 Task: Add an event with the title Second Workshop: Public Speaking Techniques, date '2024/05/16', time 8:00 AM to 10:00 AMand add a description: Participants will develop skills for effectively resolving conflicts and managing disagreements within the team. They will learn strategies for active listening, empathy, and finding mutually beneficial solutions to conflicts., put the event into Orange category, logged in from the account softage.2@softage.netand send the event invitation to softage.8@softage.net and softage.9@softage.net. Set a reminder for the event 15 minutes before
Action: Mouse moved to (92, 91)
Screenshot: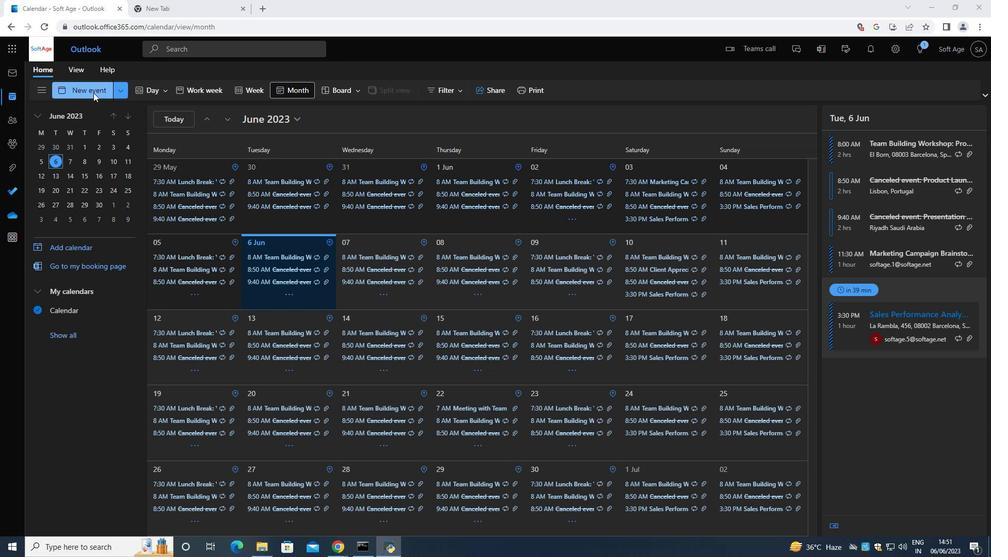 
Action: Mouse pressed left at (92, 91)
Screenshot: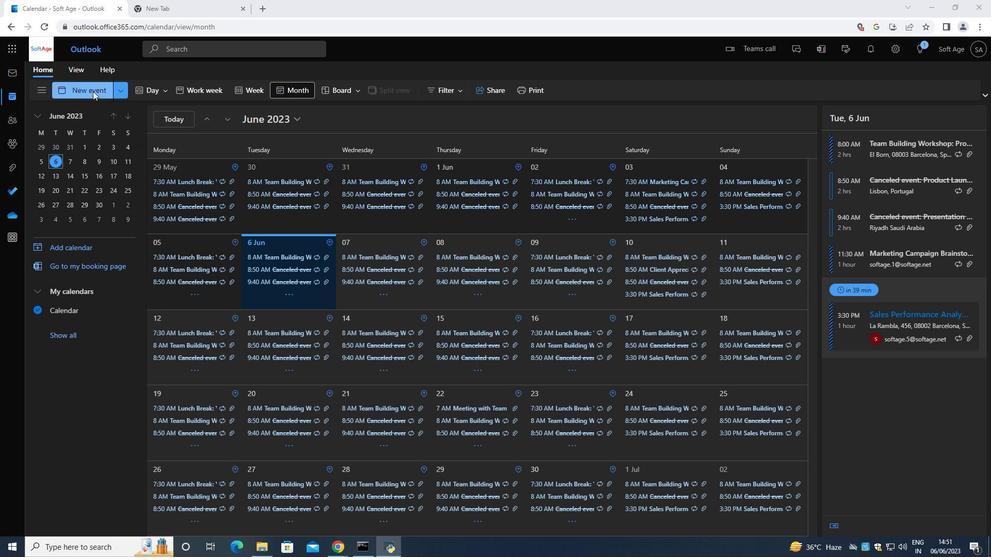 
Action: Mouse moved to (98, 101)
Screenshot: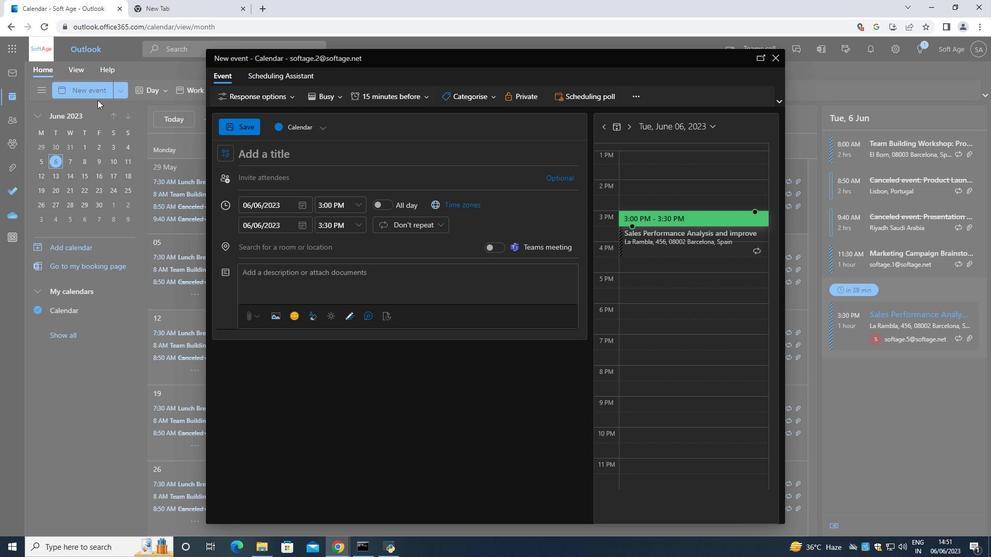 
Action: Key pressed <Key.shift><Key.shift><Key.shift><Key.shift><Key.shift><Key.shift><Key.shift><Key.shift>Second<Key.space><Key.shift>Workshop<Key.shift_r>:<Key.space>public<Key.space><Key.backspace><Key.backspace><Key.backspace><Key.backspace><Key.backspace><Key.backspace><Key.backspace><Key.shift><Key.shift><Key.shift><Key.shift><Key.shift><Key.shift><Key.shift><Key.shift>Public<Key.space><Key.shift>Speaking<Key.space><Key.shift>Techniques<Key.space>
Screenshot: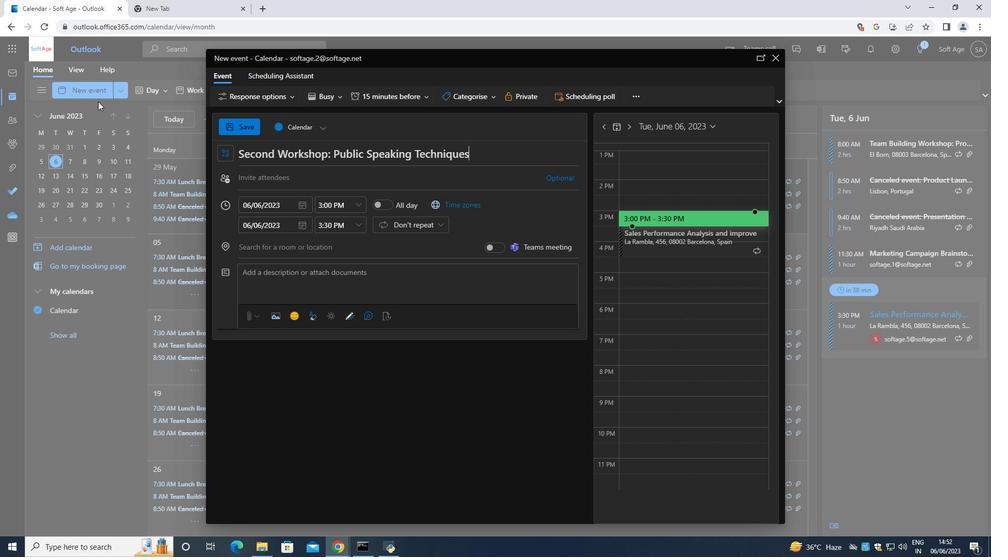 
Action: Mouse moved to (300, 208)
Screenshot: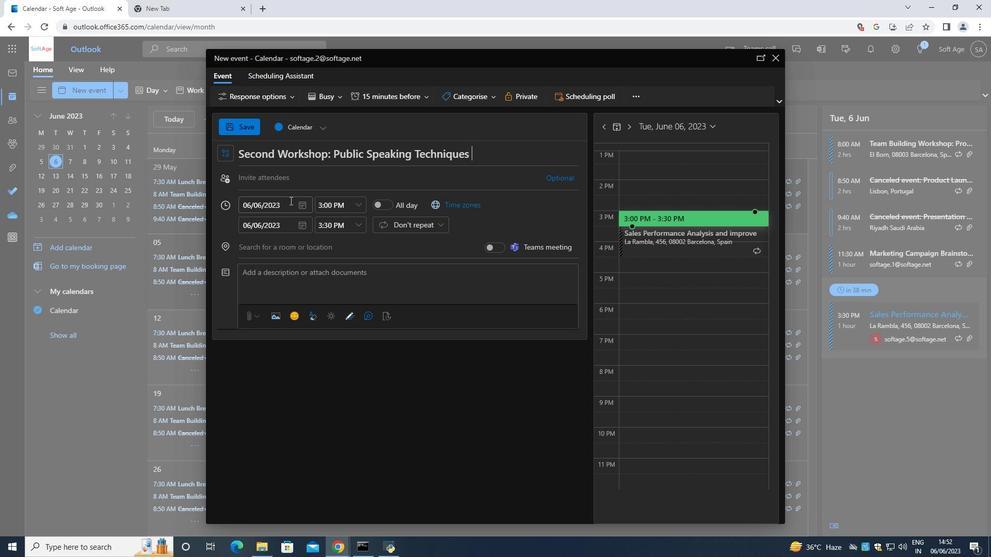 
Action: Mouse pressed left at (300, 208)
Screenshot: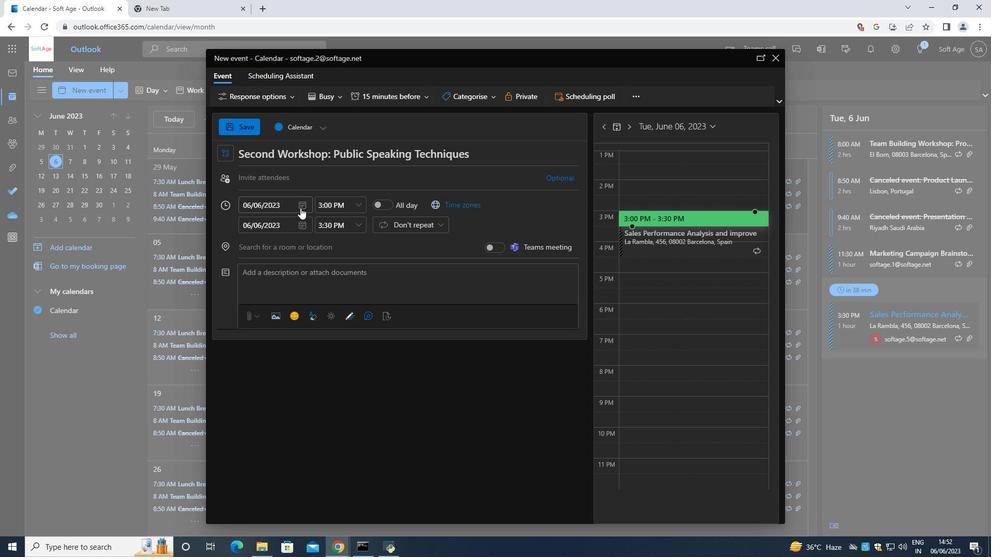 
Action: Mouse moved to (334, 227)
Screenshot: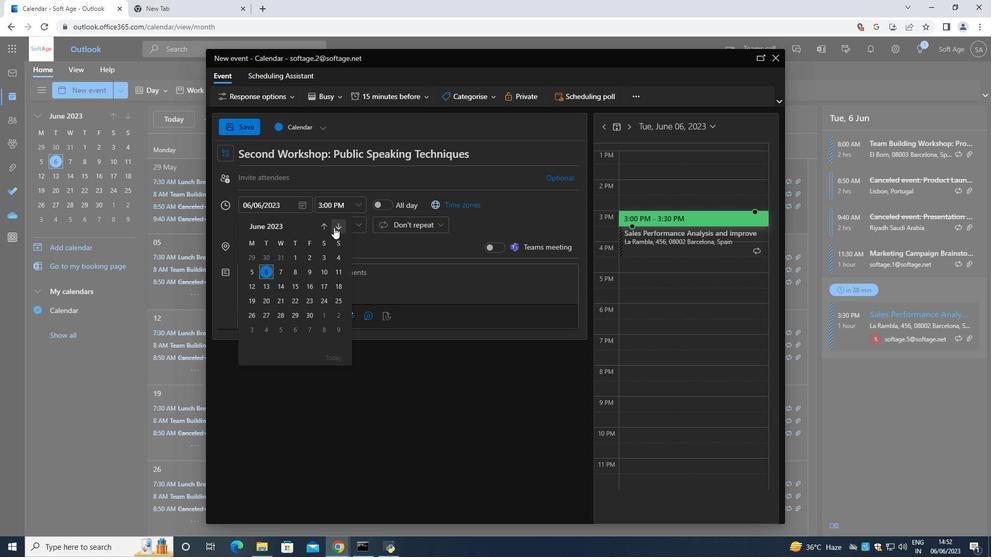 
Action: Mouse pressed left at (334, 227)
Screenshot: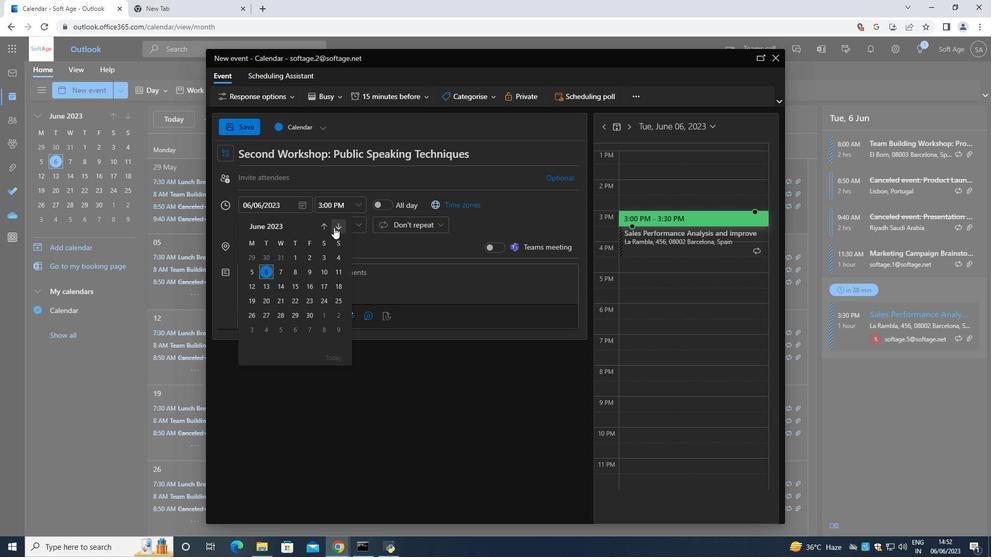 
Action: Mouse pressed left at (334, 227)
Screenshot: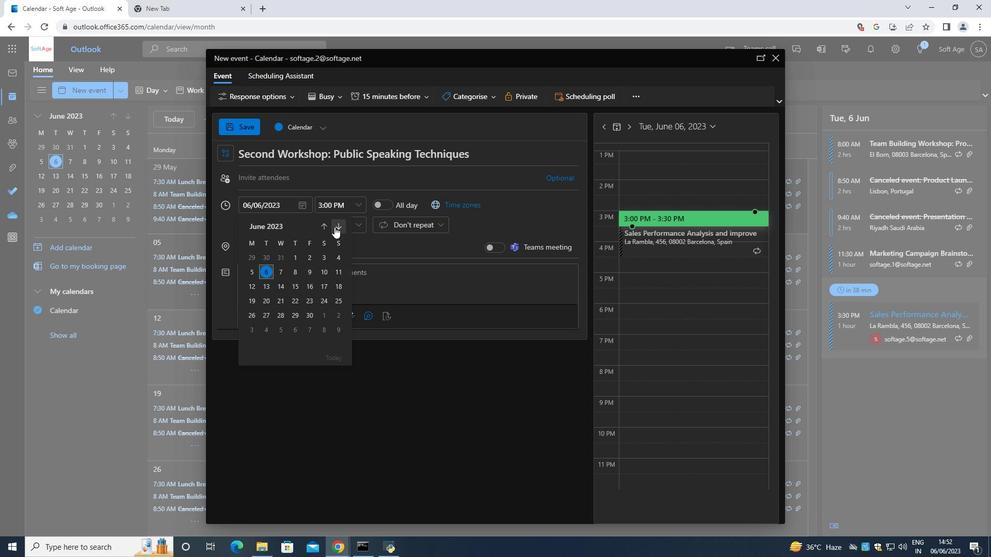
Action: Mouse moved to (335, 227)
Screenshot: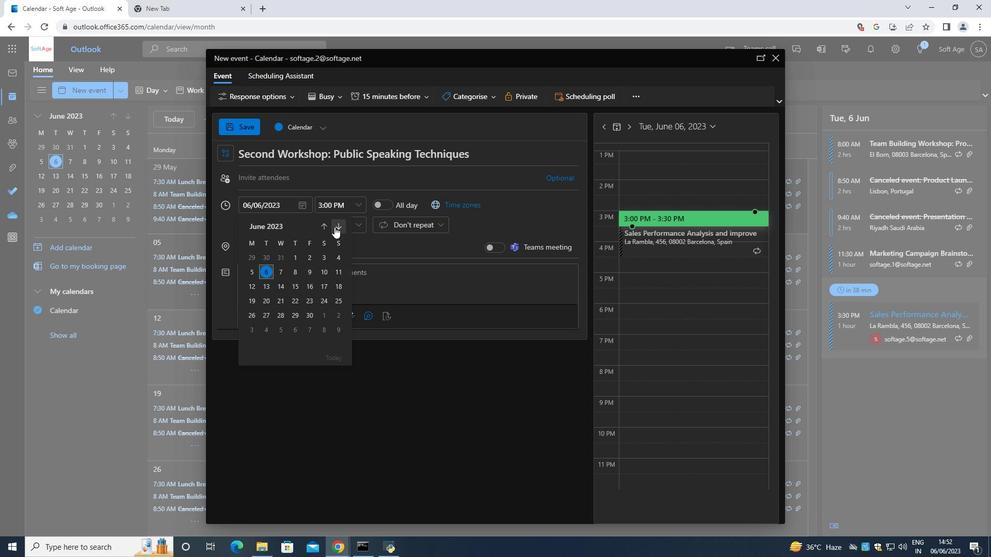 
Action: Mouse pressed left at (335, 227)
Screenshot: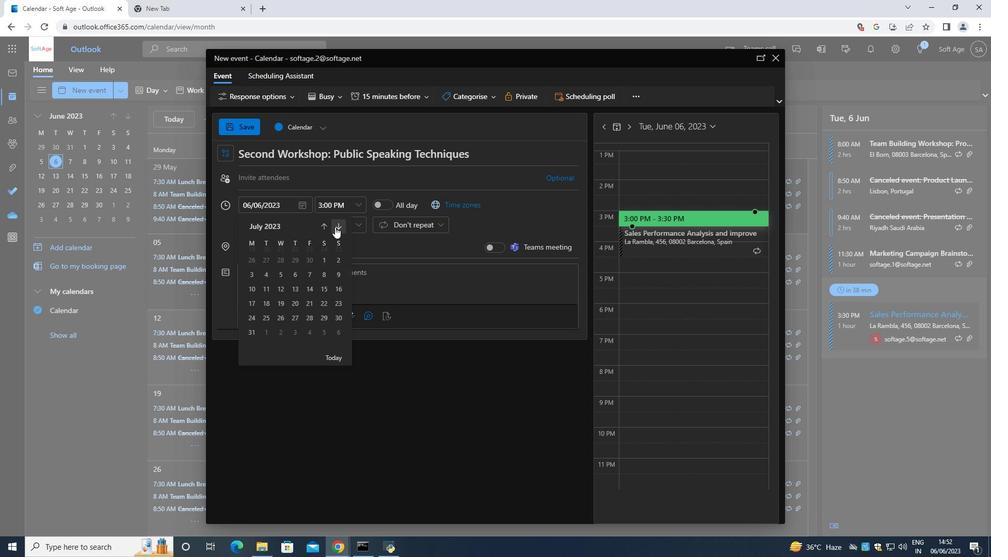 
Action: Mouse pressed left at (335, 227)
Screenshot: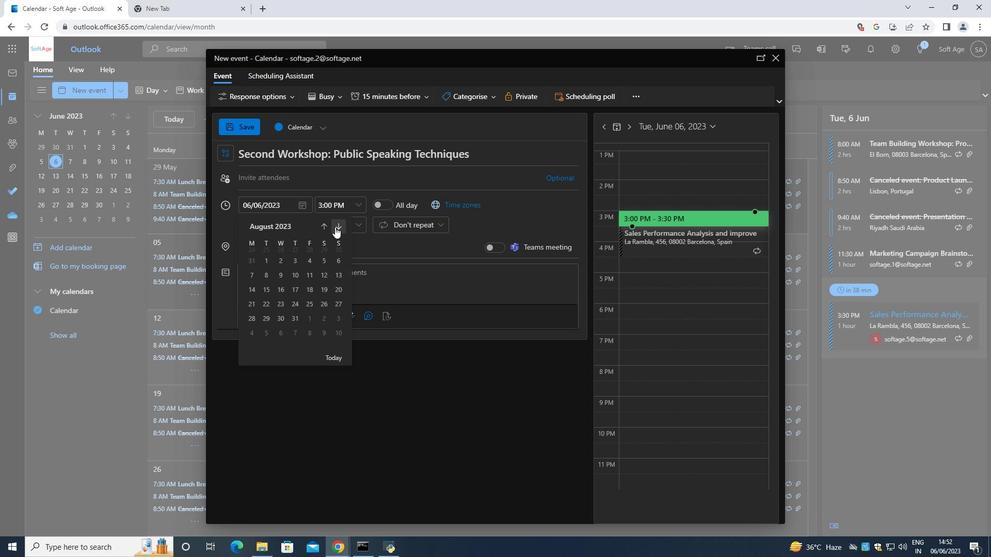 
Action: Mouse pressed left at (335, 227)
Screenshot: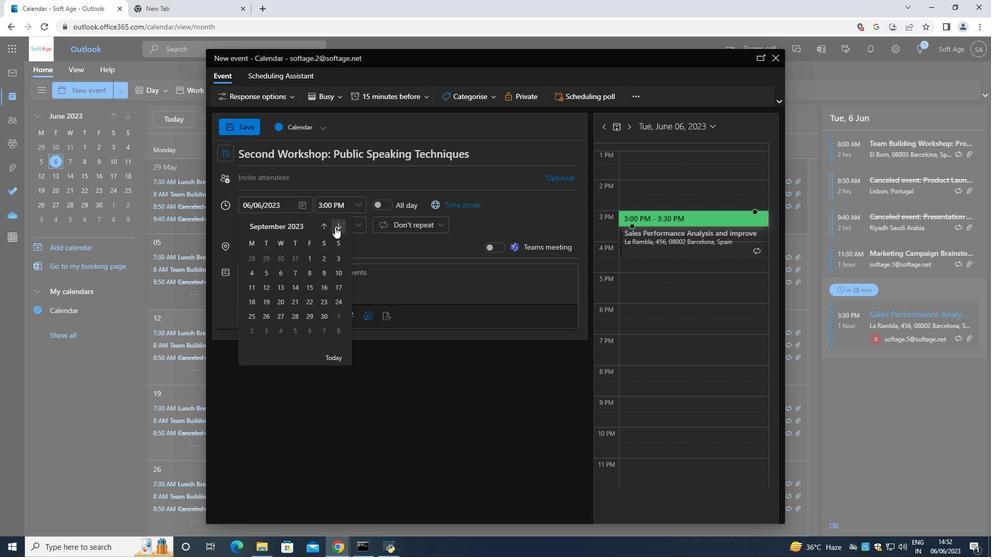 
Action: Mouse pressed left at (335, 227)
Screenshot: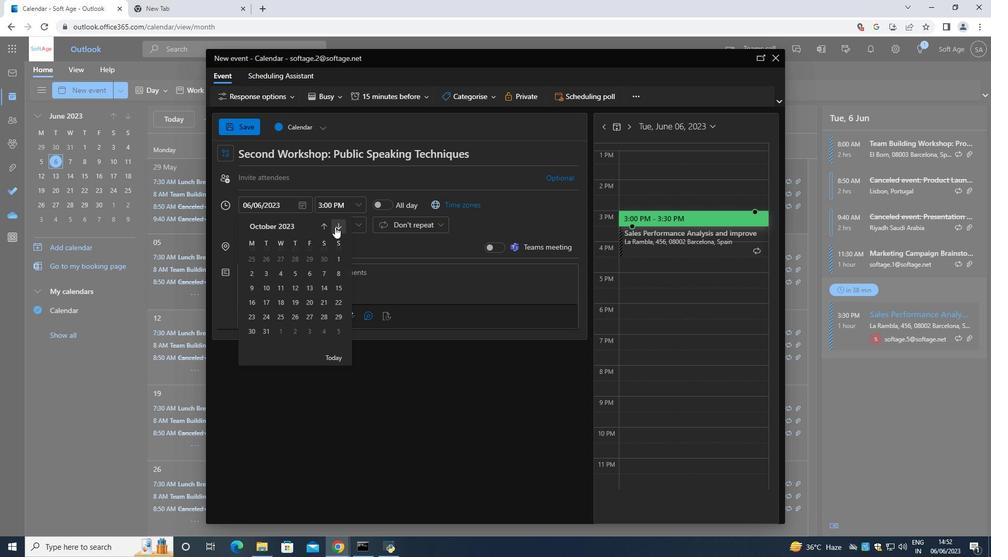 
Action: Mouse pressed left at (335, 227)
Screenshot: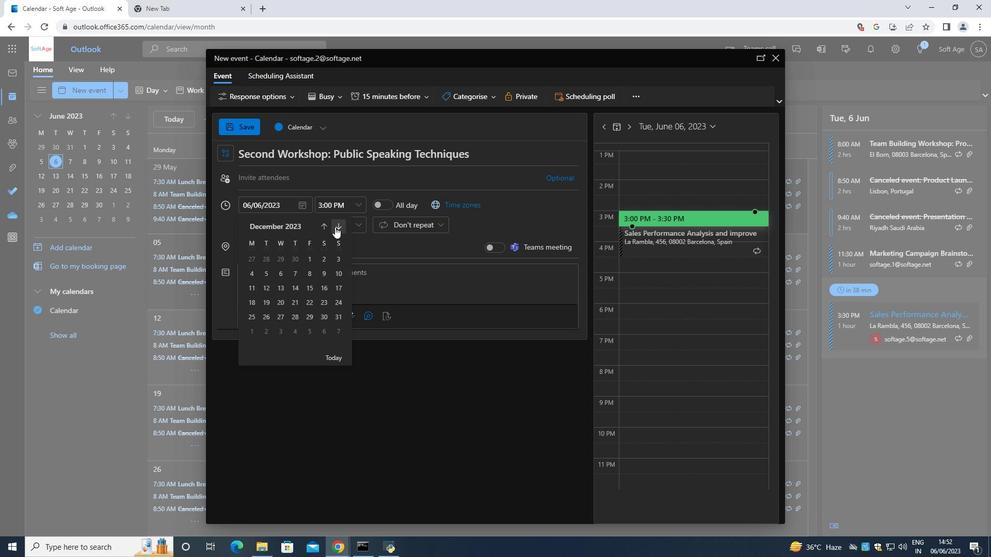 
Action: Mouse pressed left at (335, 227)
Screenshot: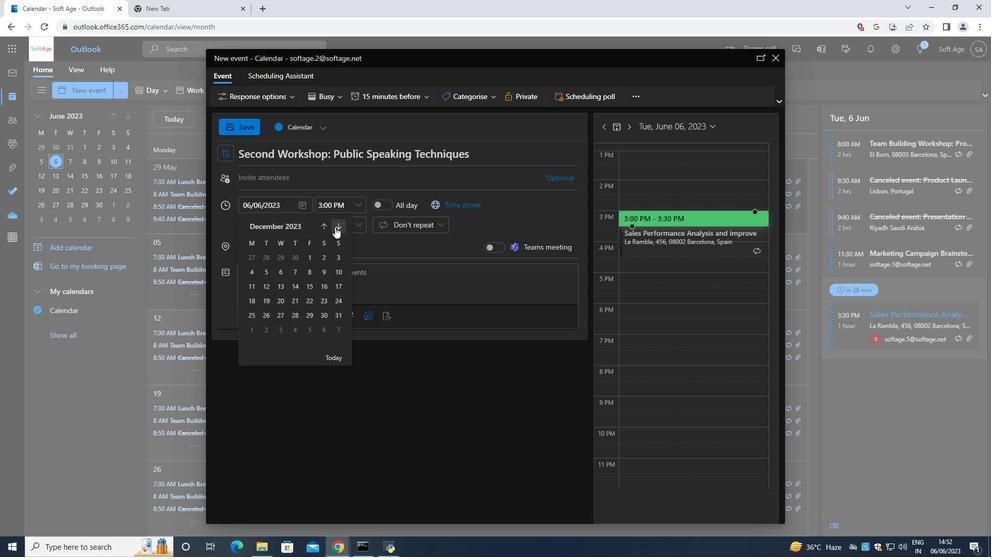 
Action: Mouse pressed left at (335, 227)
Screenshot: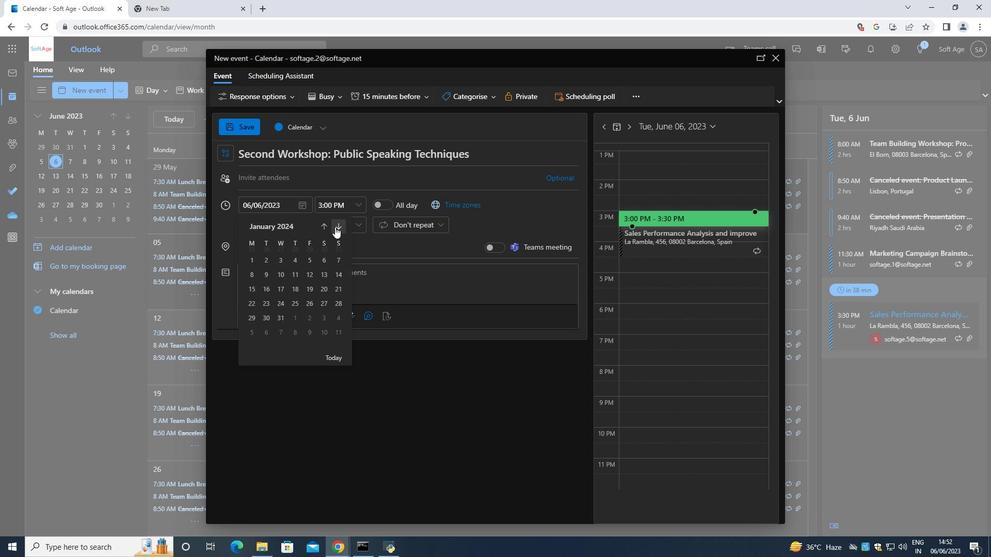 
Action: Mouse pressed left at (335, 227)
Screenshot: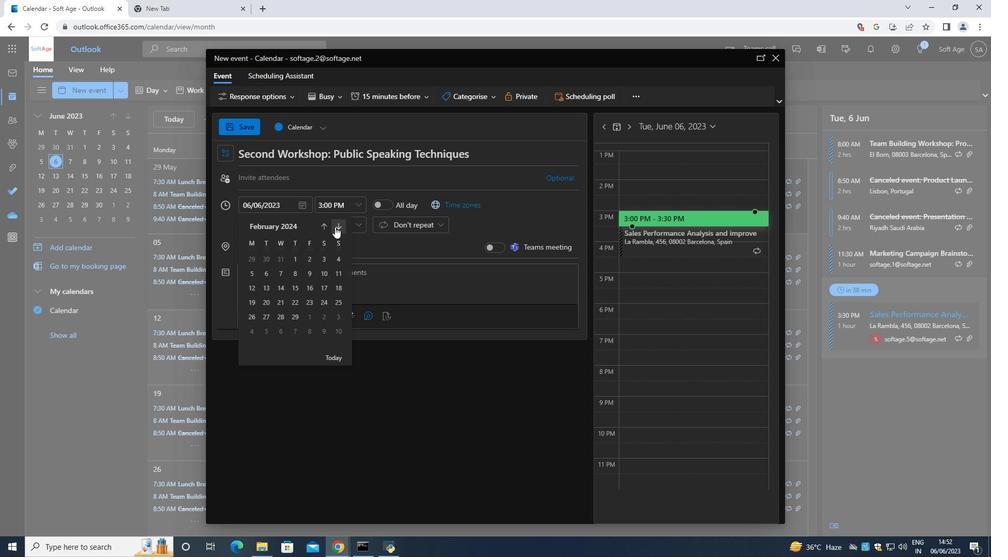 
Action: Mouse pressed left at (335, 227)
Screenshot: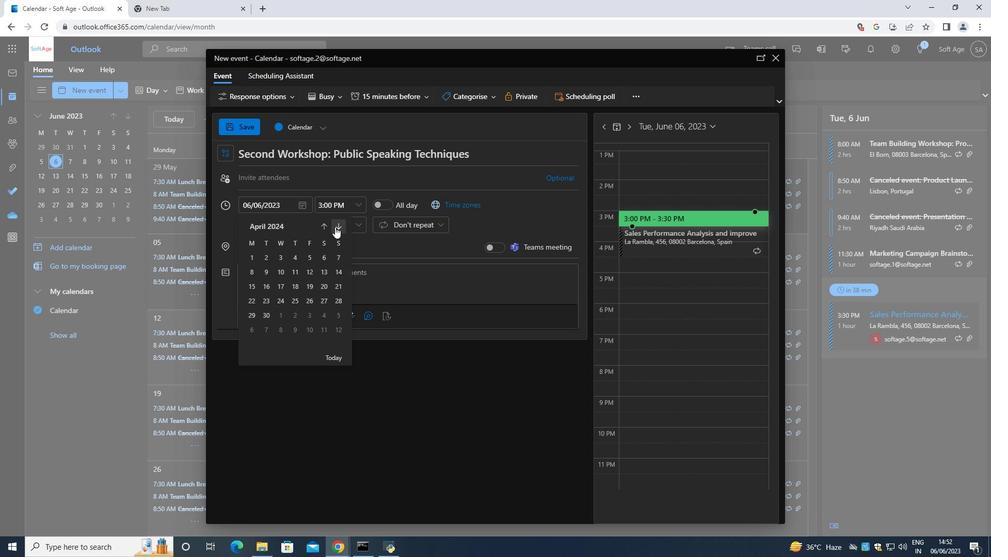
Action: Mouse pressed left at (335, 227)
Screenshot: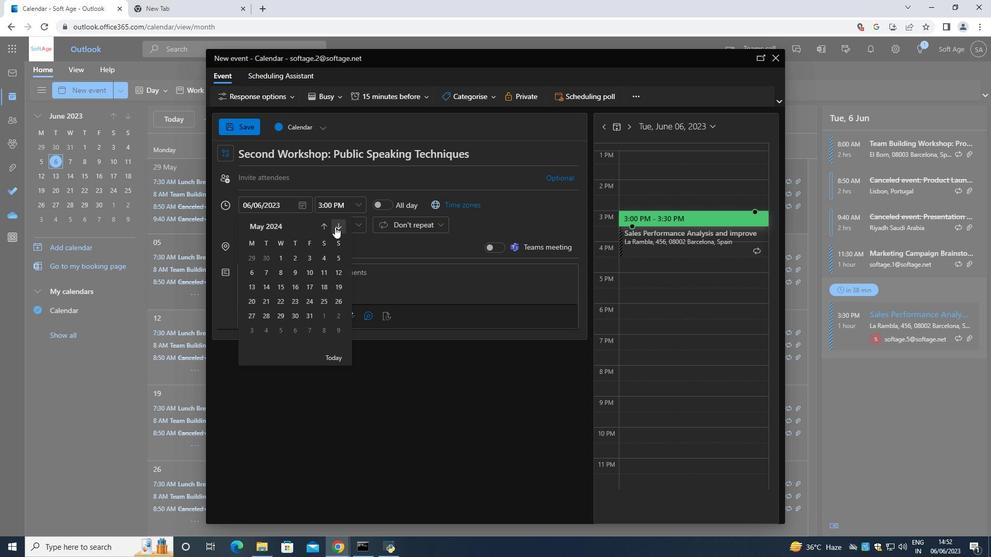 
Action: Mouse moved to (325, 224)
Screenshot: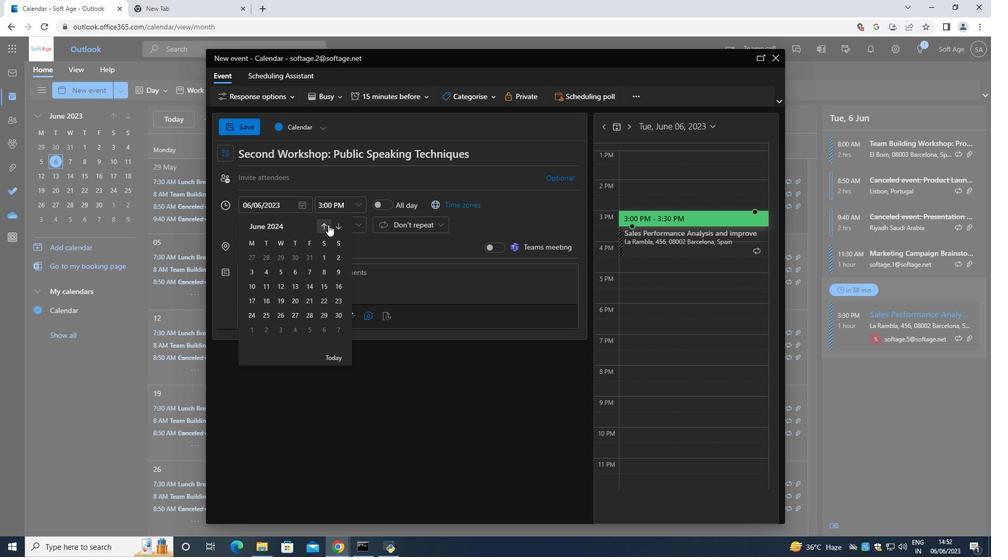 
Action: Mouse pressed left at (325, 224)
Screenshot: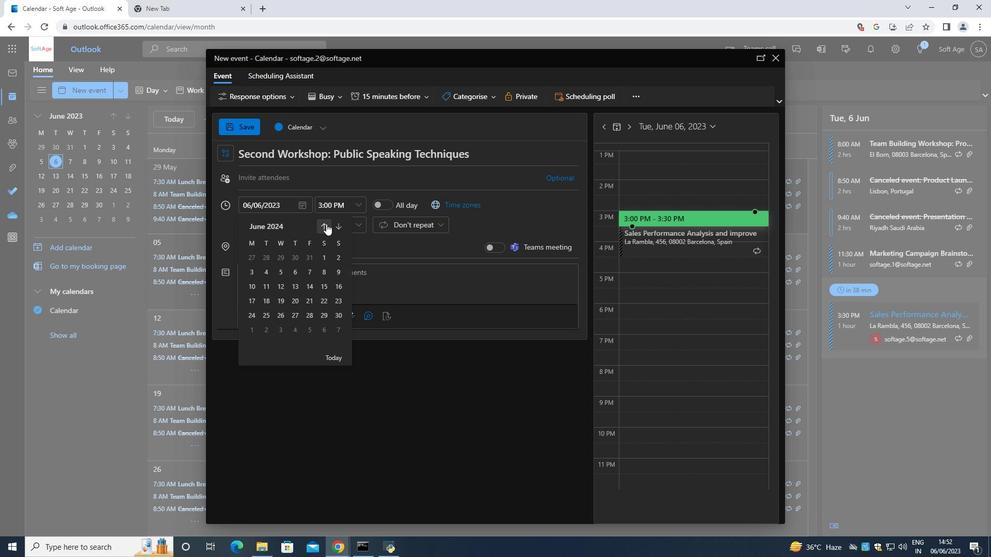 
Action: Mouse moved to (296, 289)
Screenshot: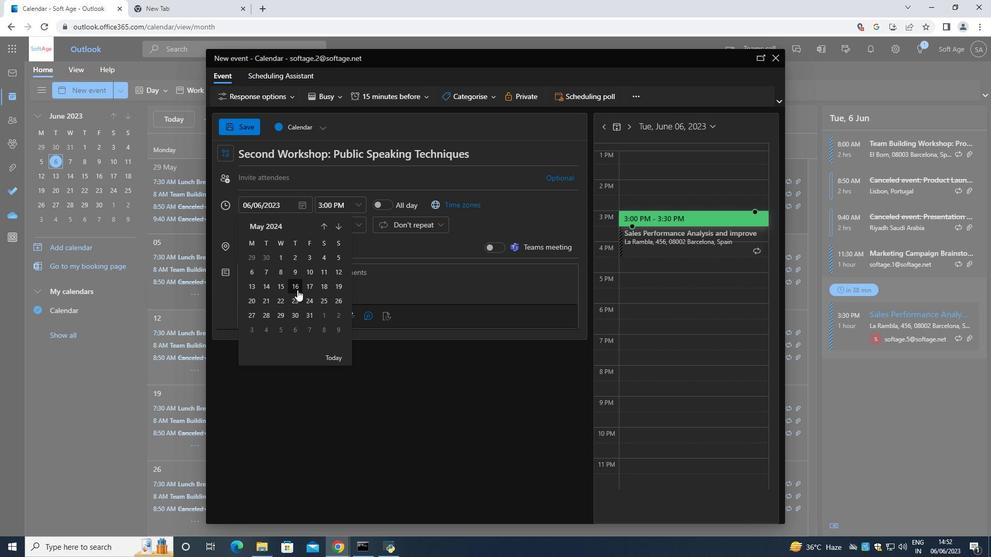 
Action: Mouse pressed left at (296, 289)
Screenshot: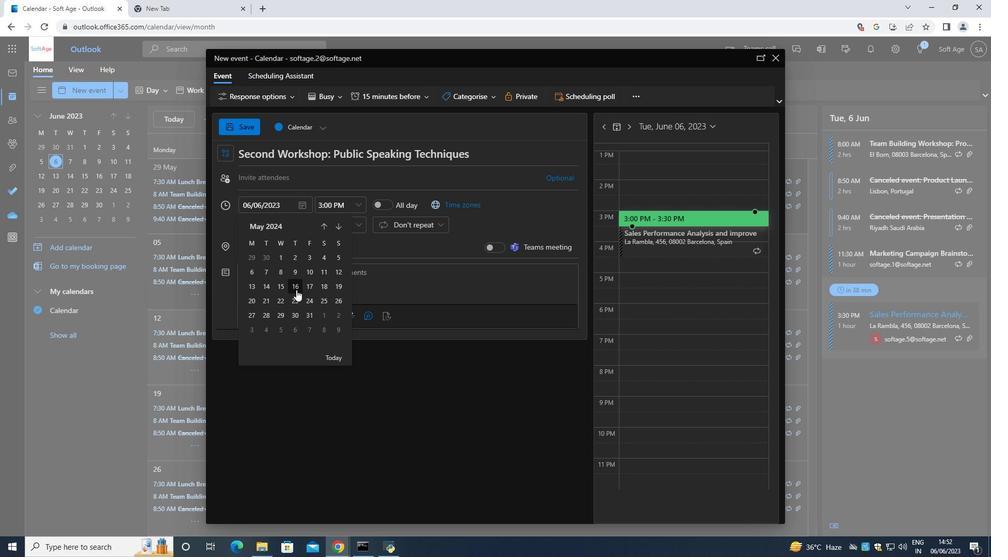 
Action: Mouse moved to (359, 203)
Screenshot: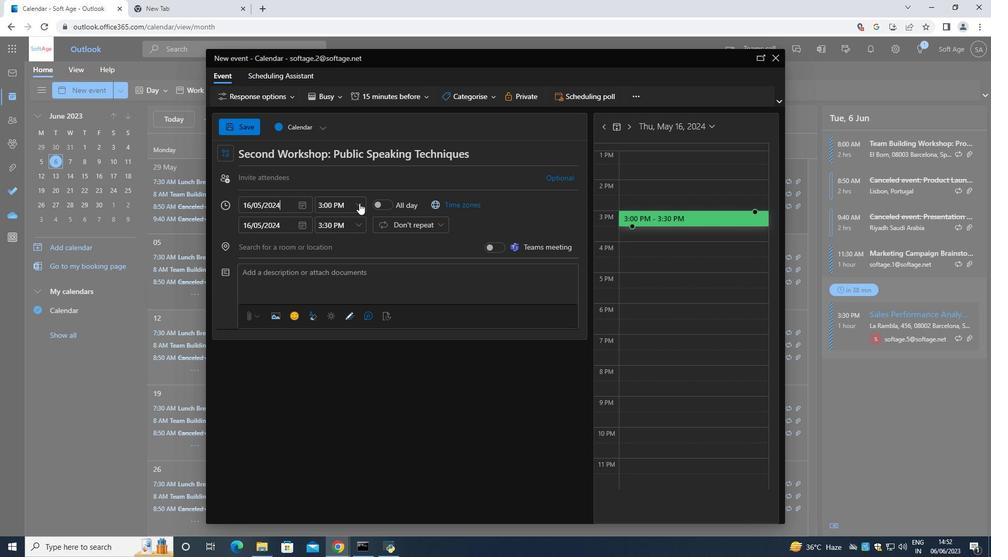 
Action: Mouse pressed left at (359, 203)
Screenshot: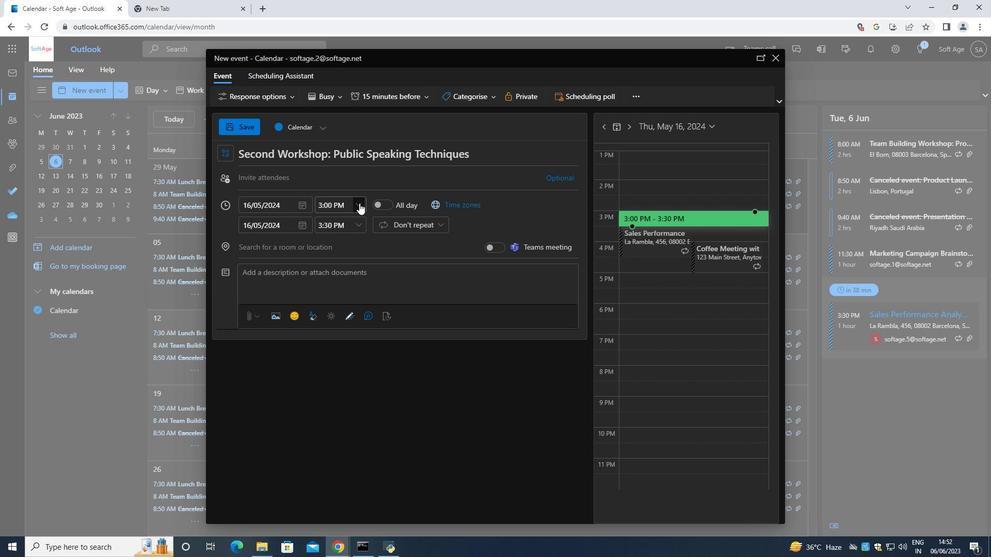 
Action: Mouse moved to (347, 239)
Screenshot: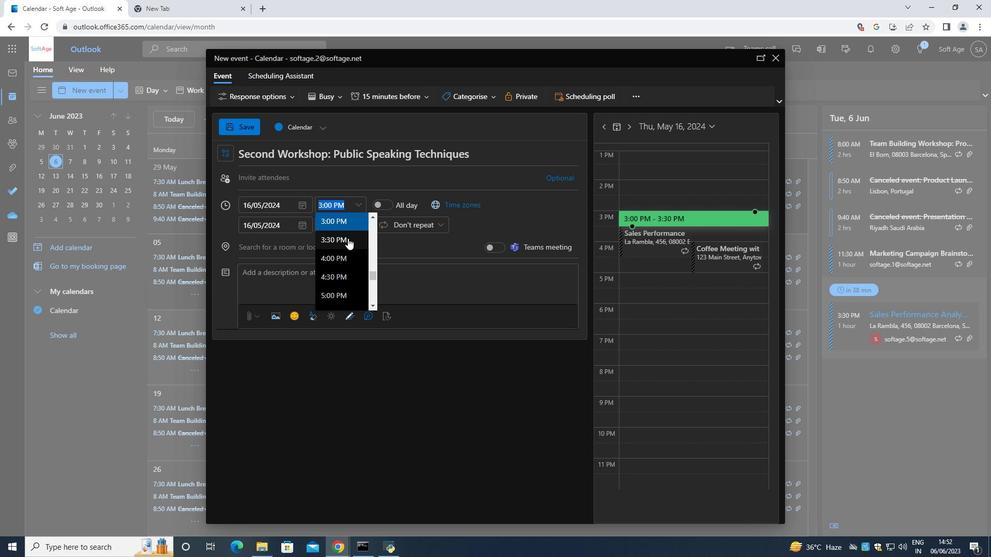 
Action: Mouse scrolled (347, 239) with delta (0, 0)
Screenshot: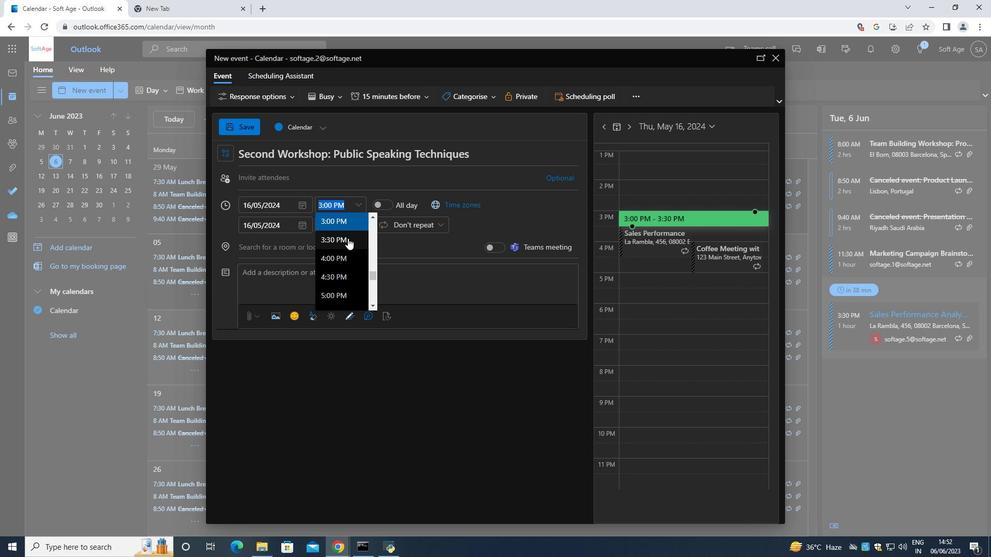 
Action: Mouse scrolled (347, 239) with delta (0, 0)
Screenshot: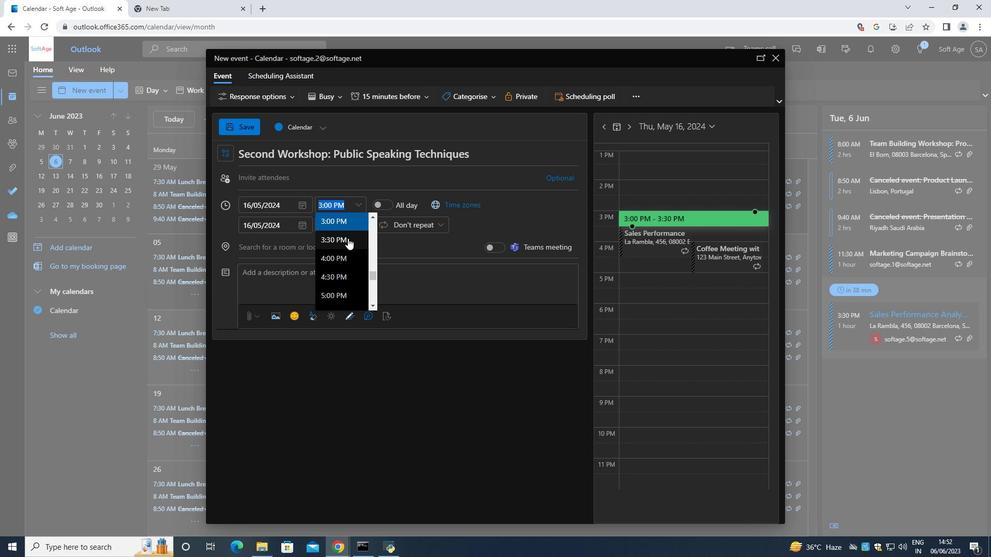 
Action: Mouse scrolled (347, 239) with delta (0, 0)
Screenshot: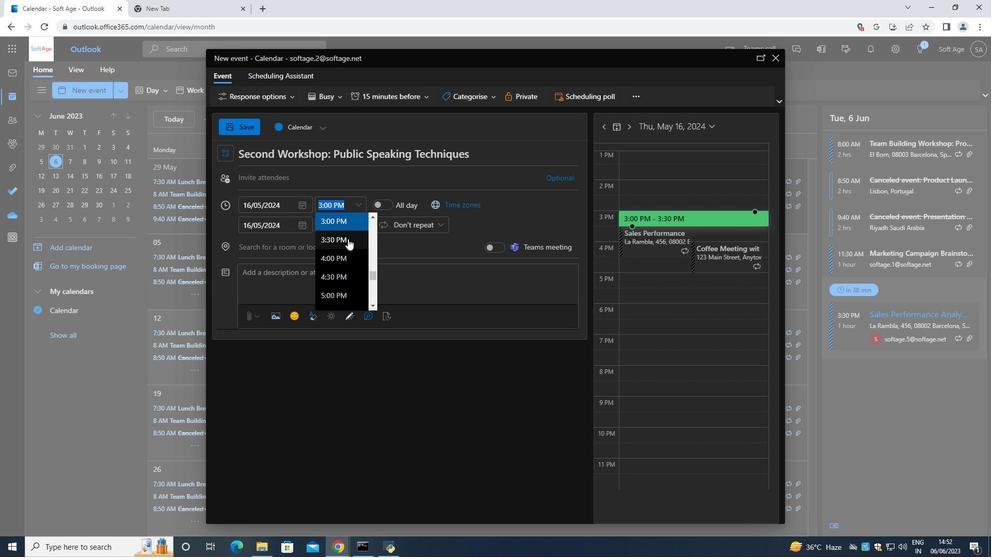 
Action: Mouse scrolled (347, 239) with delta (0, 0)
Screenshot: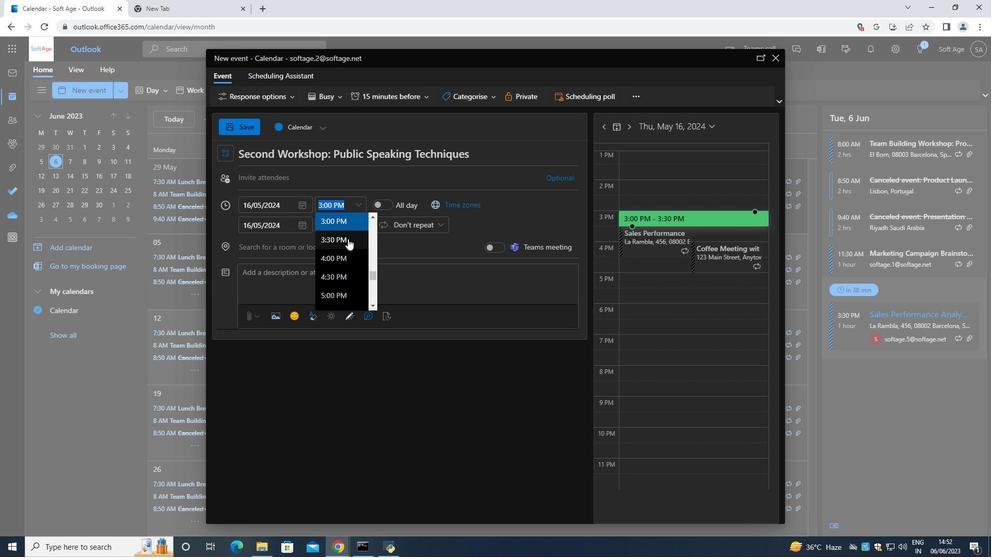 
Action: Mouse scrolled (347, 239) with delta (0, 0)
Screenshot: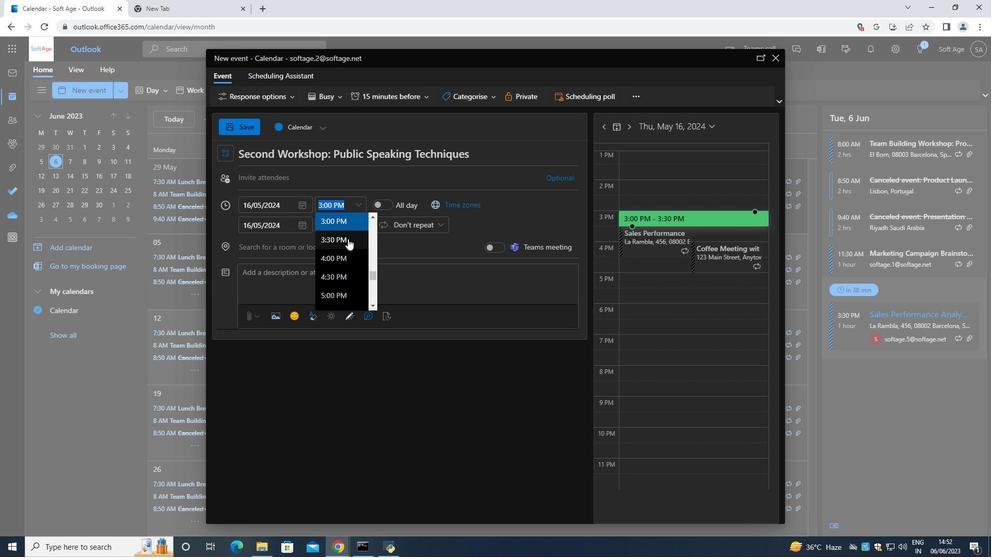 
Action: Mouse moved to (340, 218)
Screenshot: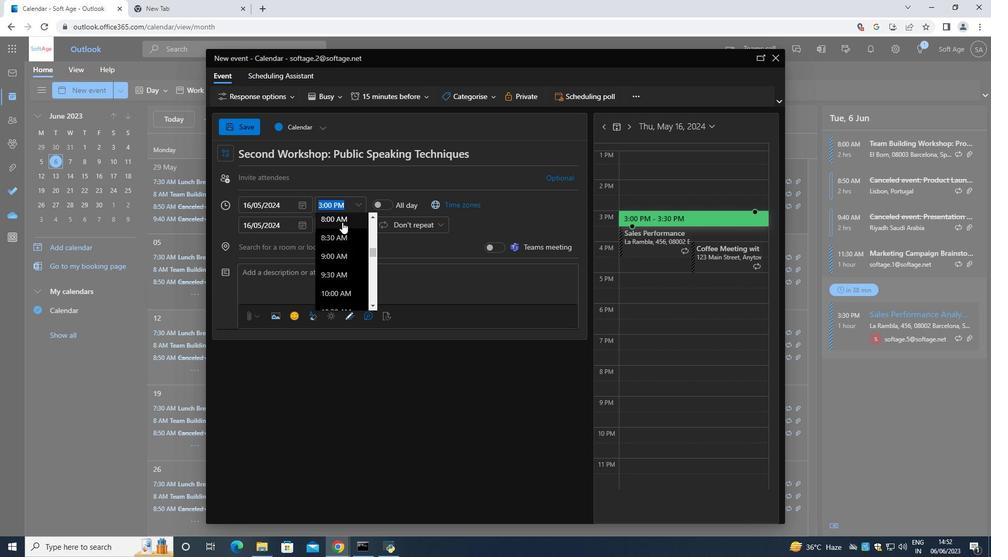 
Action: Mouse pressed left at (340, 218)
Screenshot: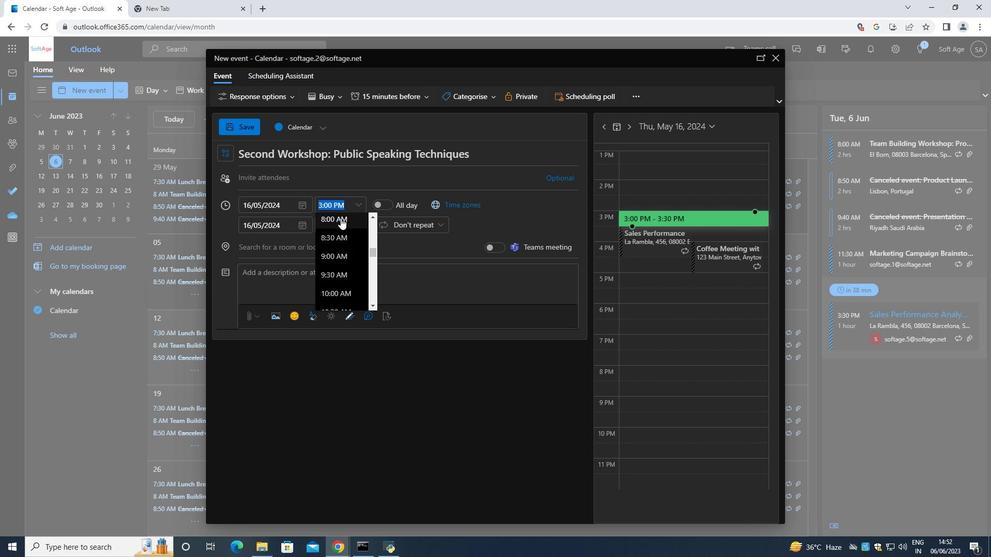 
Action: Mouse moved to (359, 221)
Screenshot: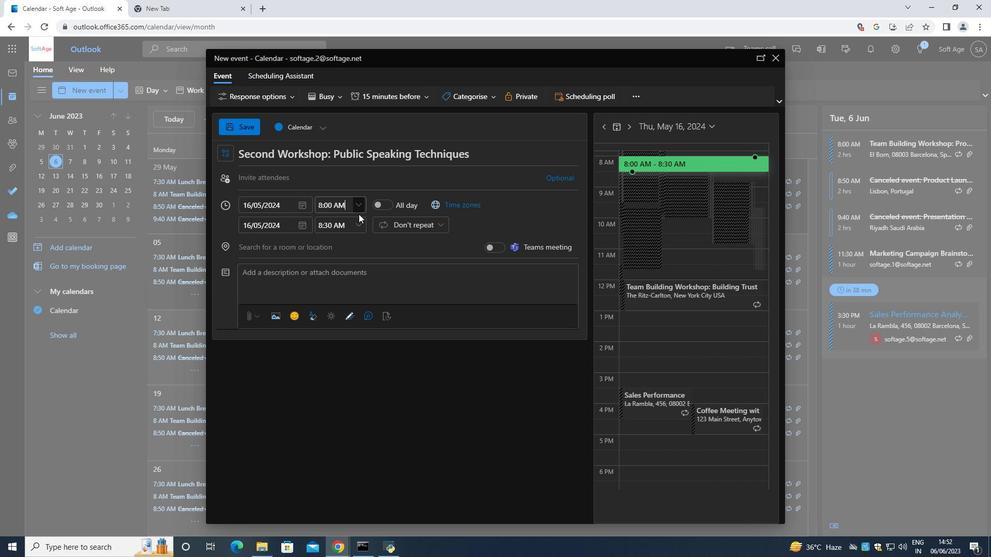 
Action: Mouse pressed left at (359, 221)
Screenshot: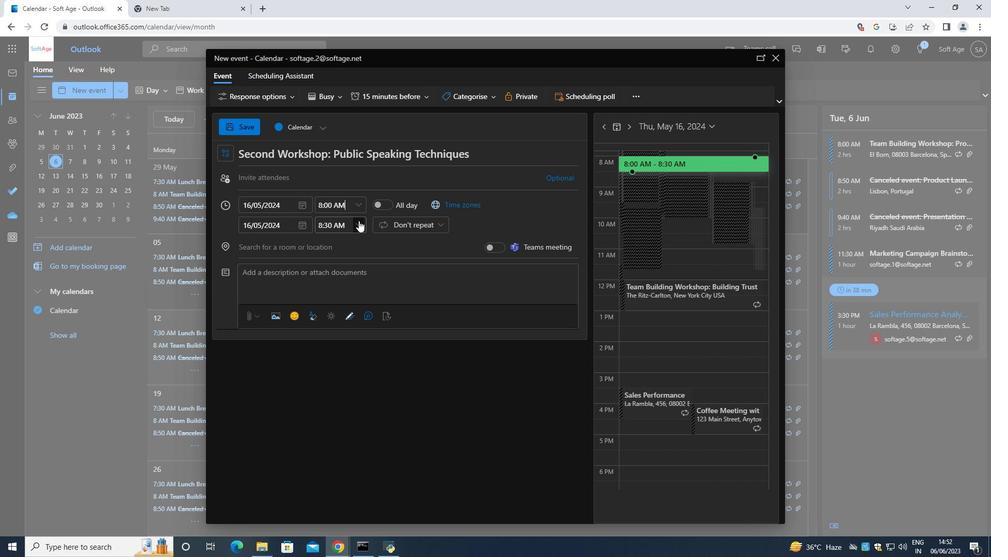 
Action: Mouse moved to (355, 297)
Screenshot: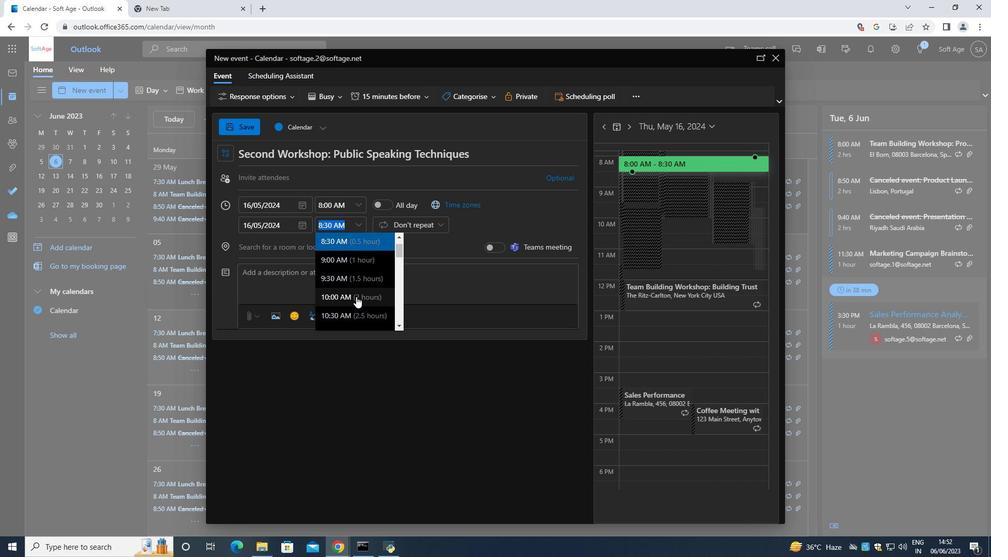 
Action: Mouse pressed left at (355, 297)
Screenshot: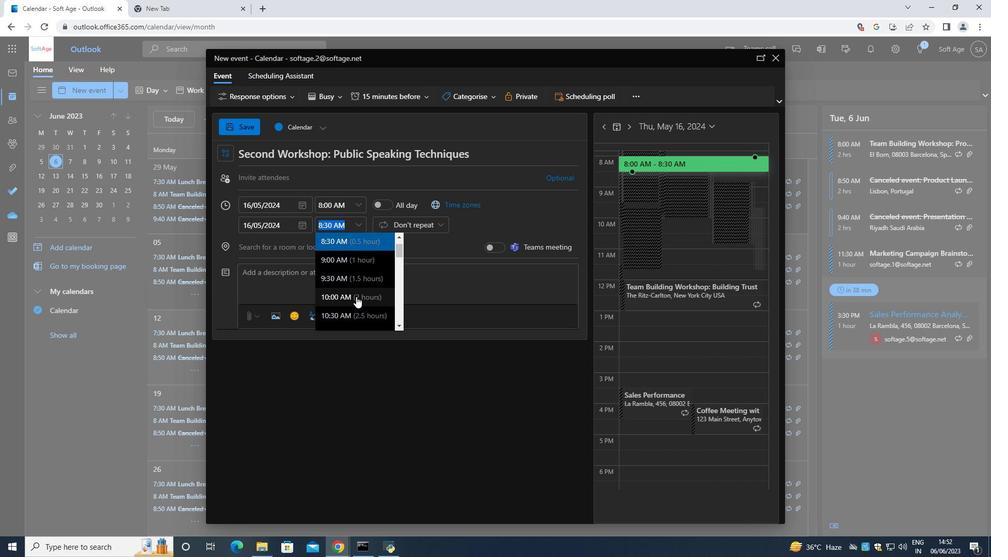 
Action: Mouse moved to (347, 282)
Screenshot: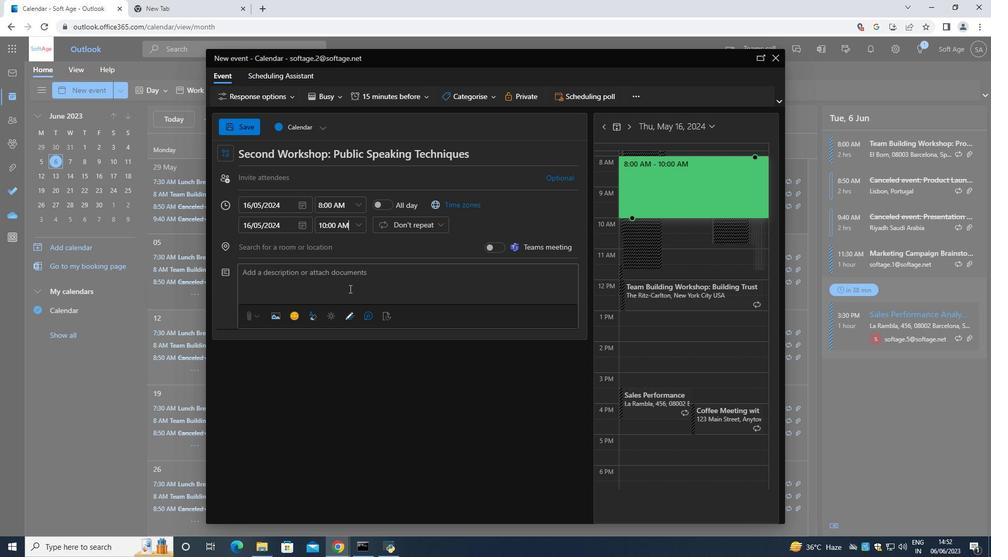 
Action: Mouse pressed left at (347, 282)
Screenshot: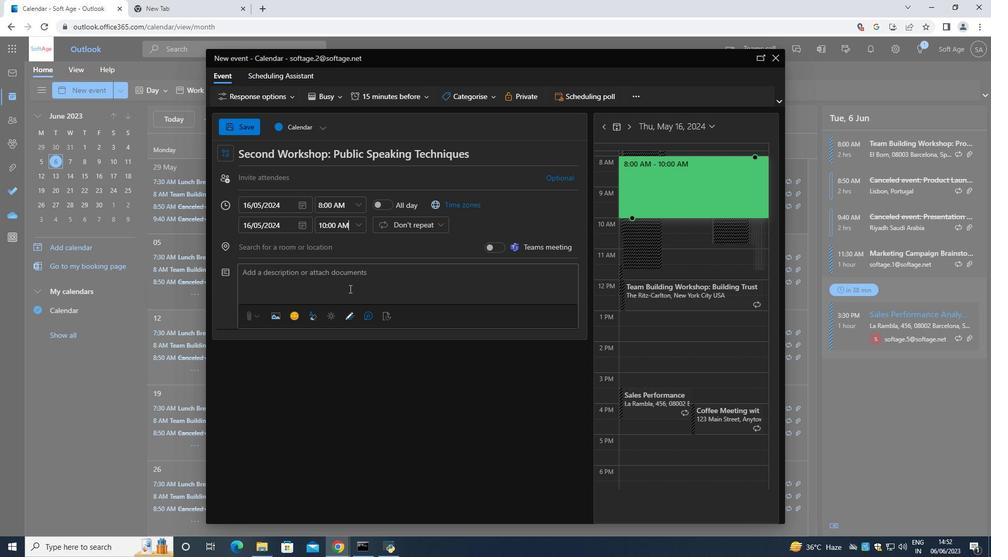 
Action: Mouse moved to (347, 282)
Screenshot: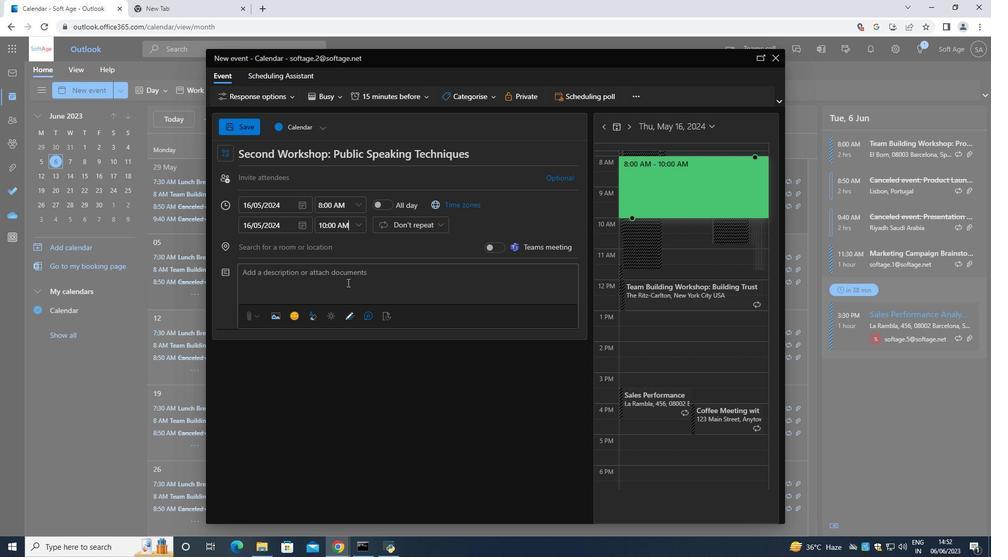 
Action: Key pressed <Key.shift>Par
Screenshot: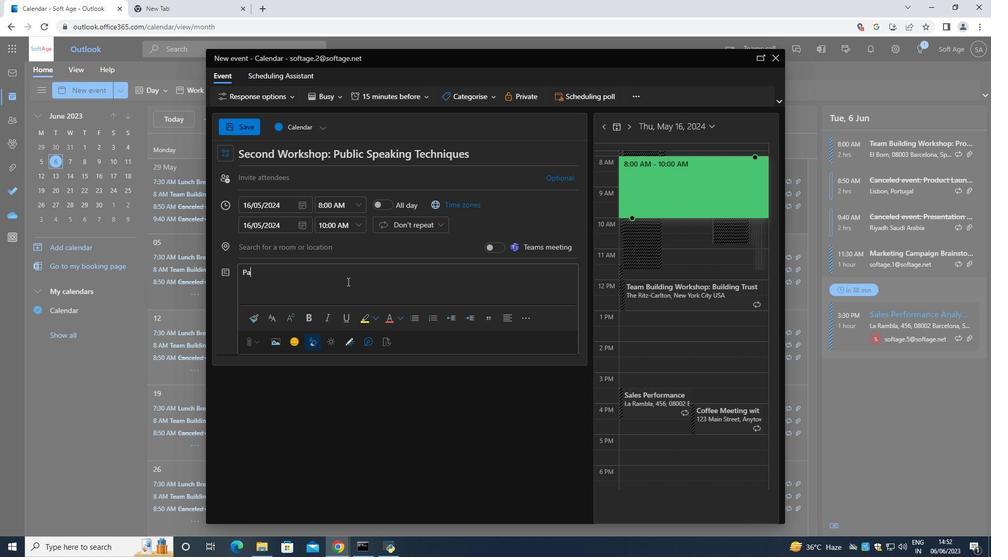 
Action: Mouse moved to (355, 278)
Screenshot: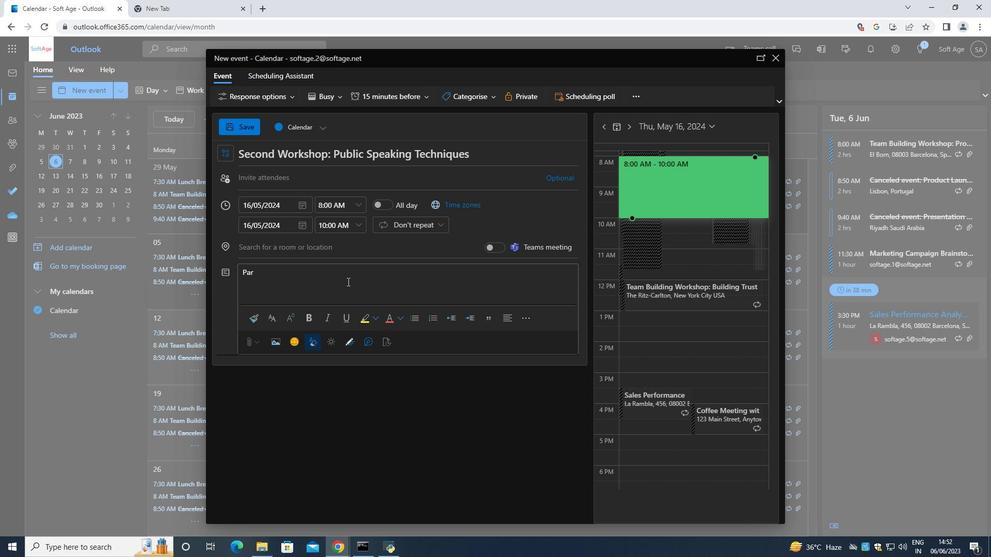 
Action: Key pressed ticips<Key.backspace>ants<Key.space>will<Key.space>develop<Key.space>skill<Key.space>for<Key.space>effectively<Key.space>resolving<Key.space>conflicts<Key.space>and<Key.space>managing<Key.space>disagreements<Key.space>within<Key.space>the<Key.space>team<Key.space>.<Key.space><Key.shift>They<Key.space>will<Key.space>learn<Key.space>strategies<Key.space>for<Key.space>ax<Key.backspace>ctive<Key.space>listening<Key.space>,<Key.space>empathy,am<Key.backspace>nd<Key.space><Key.left><Key.left><Key.left><Key.left><Key.space><Key.right><Key.right><Key.right><Key.right><Key.space>finding<Key.space>mutually<Key.space>beneficial<Key.space>d<Key.backspace>solutiion<Key.space>to<Key.space>canfilicts<Key.space>.
Screenshot: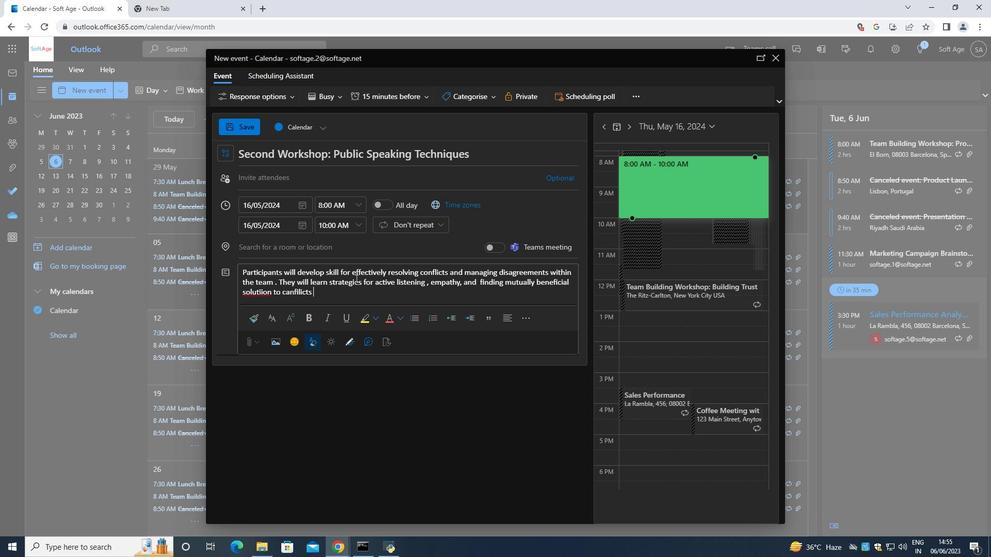 
Action: Mouse moved to (261, 291)
Screenshot: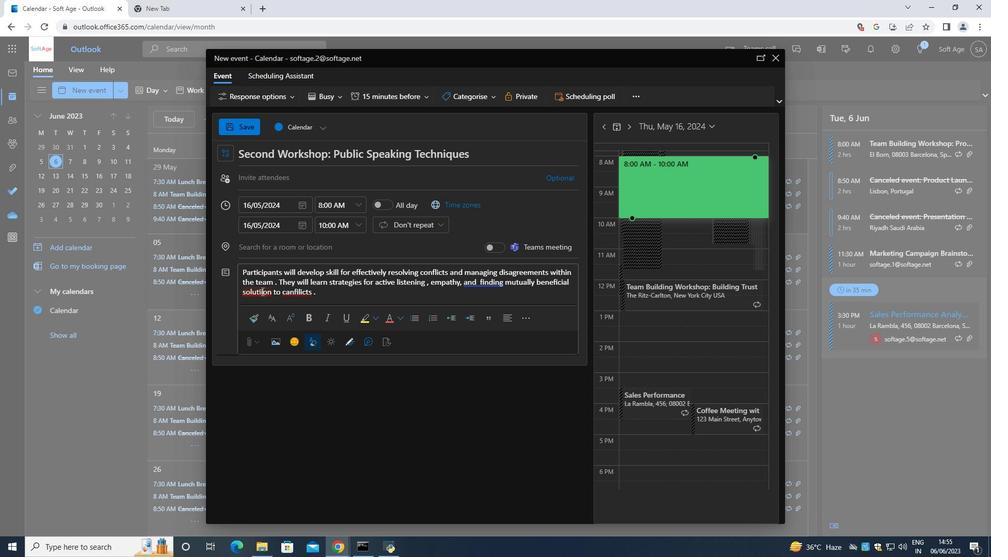 
Action: Mouse pressed left at (261, 291)
Screenshot: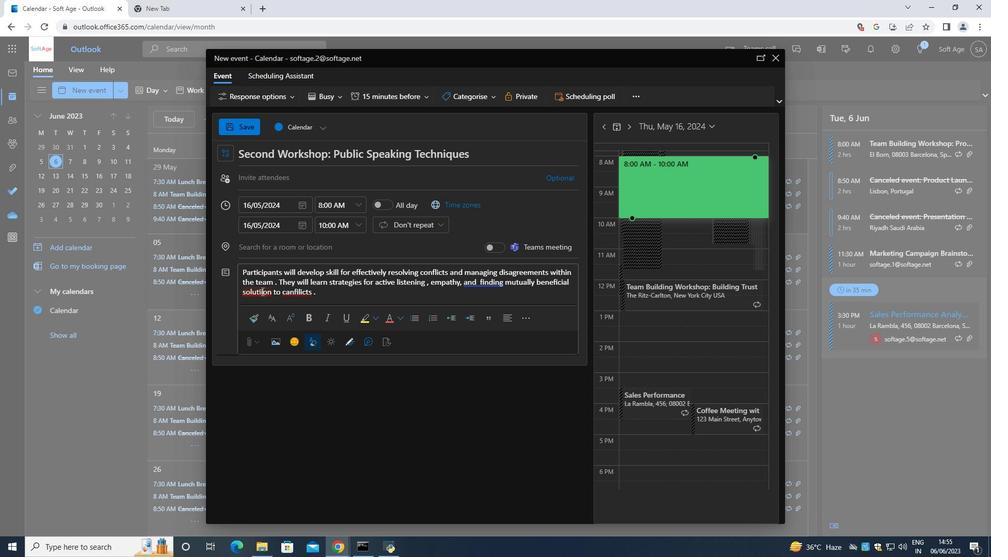 
Action: Mouse moved to (269, 293)
Screenshot: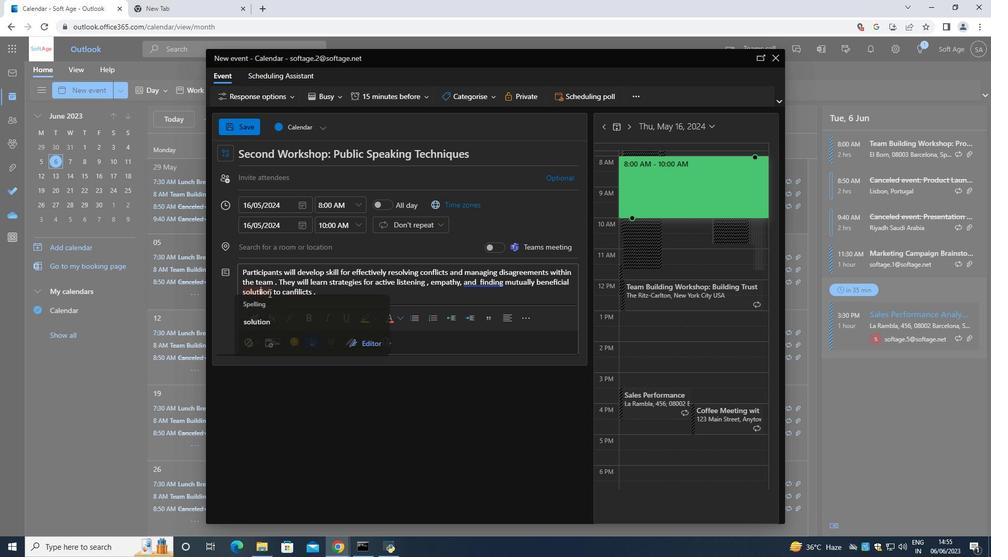 
Action: Key pressed <Key.backspace>
Screenshot: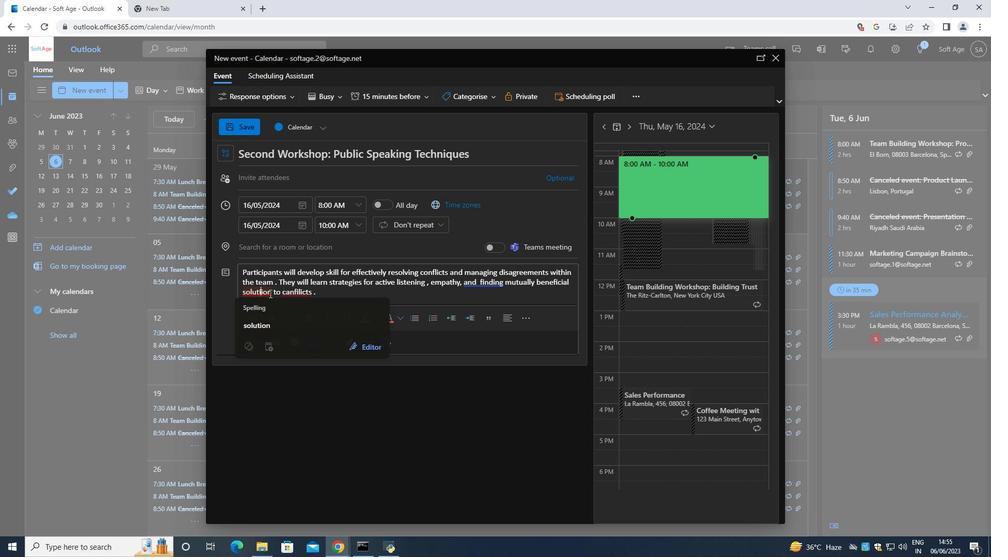 
Action: Mouse moved to (315, 293)
Screenshot: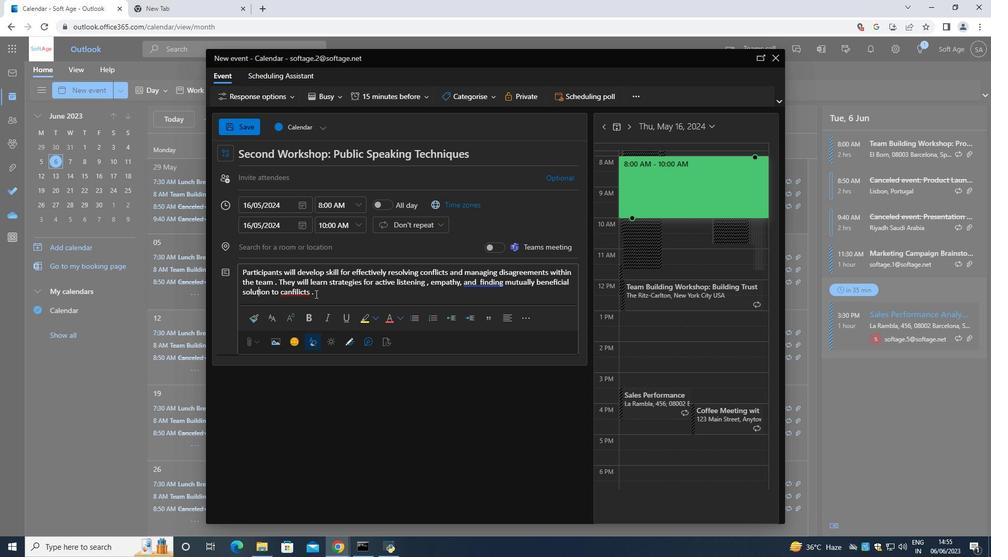 
Action: Key pressed <Key.up><Key.down><Key.right><Key.right><Key.right><Key.right><Key.right><Key.right><Key.right><Key.right><Key.right><Key.right><Key.right><Key.right><Key.right><Key.right><Key.right><Key.right>
Screenshot: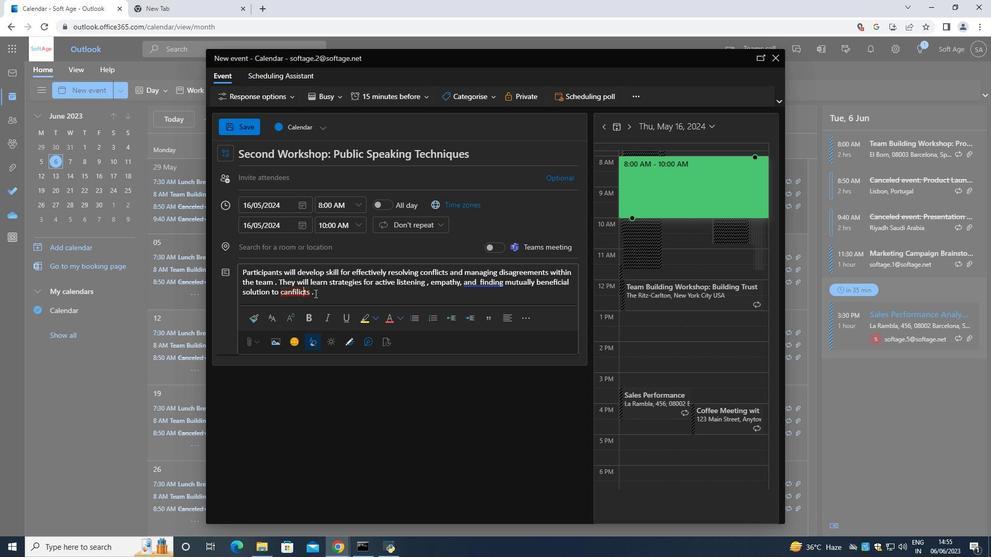 
Action: Mouse moved to (318, 292)
Screenshot: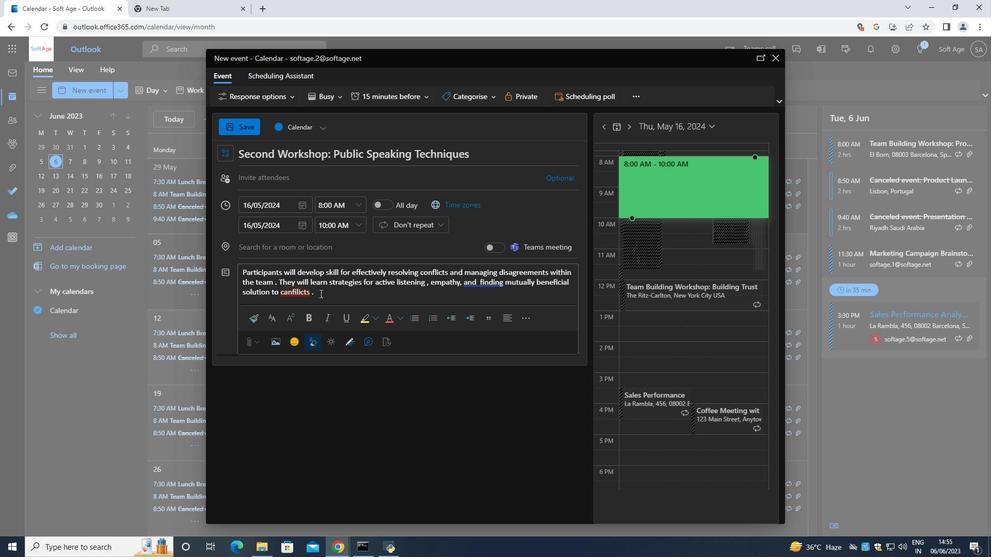 
Action: Key pressed <Key.right>
Screenshot: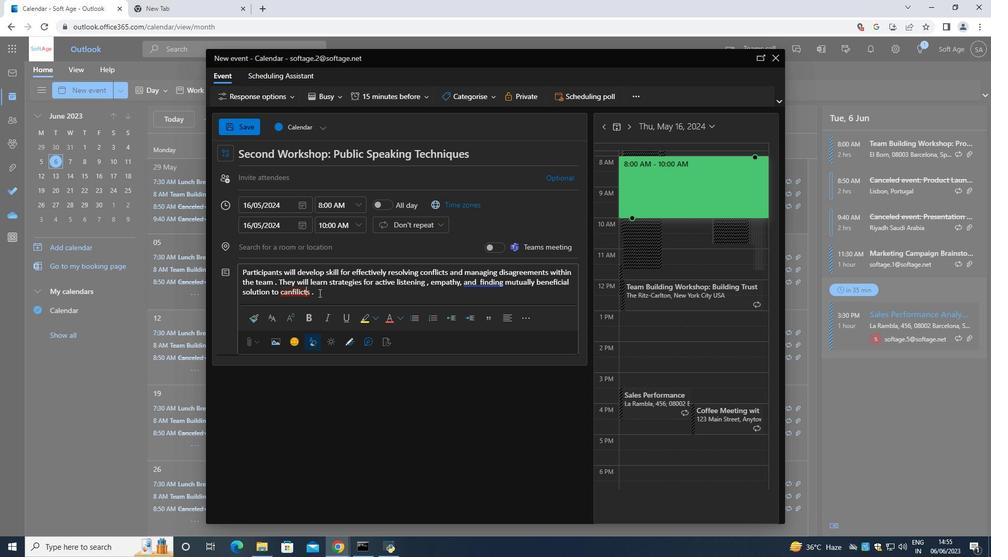 
Action: Mouse moved to (318, 292)
Screenshot: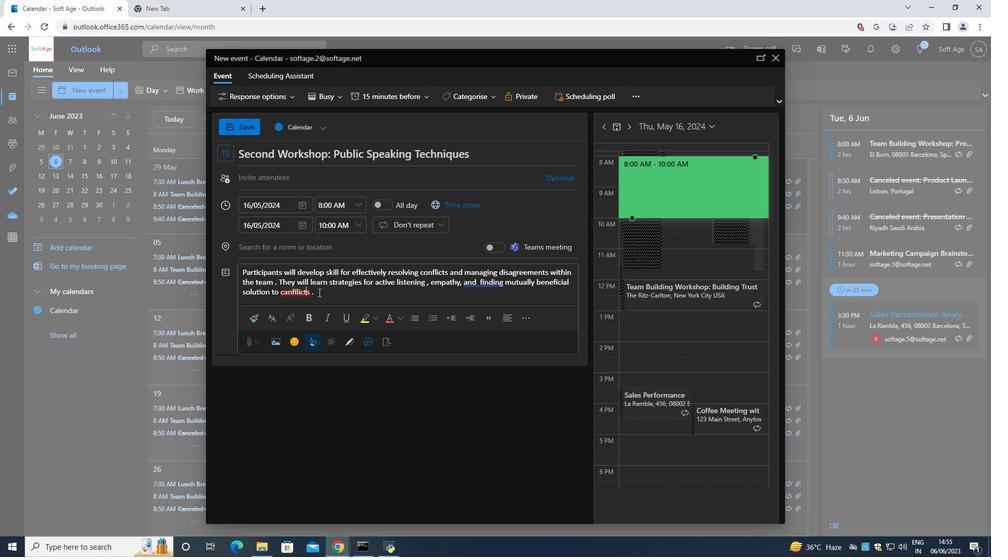 
Action: Key pressed <Key.backspace>
Screenshot: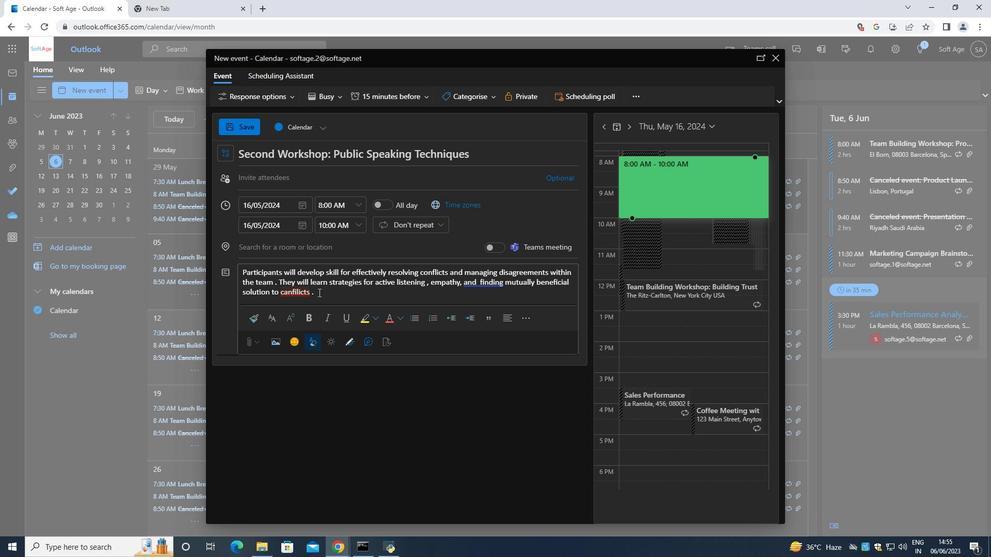 
Action: Mouse moved to (318, 294)
Screenshot: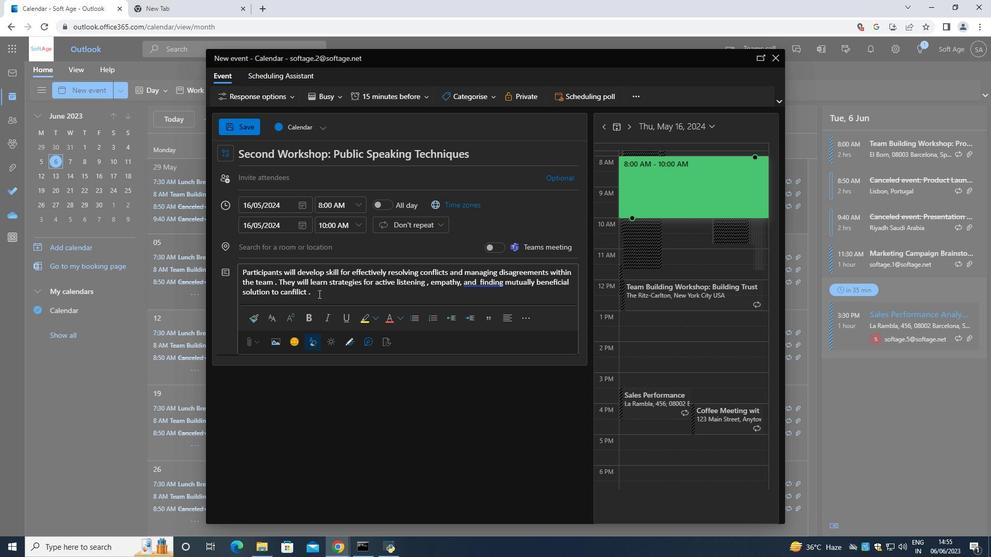 
Action: Key pressed <Key.right>
Screenshot: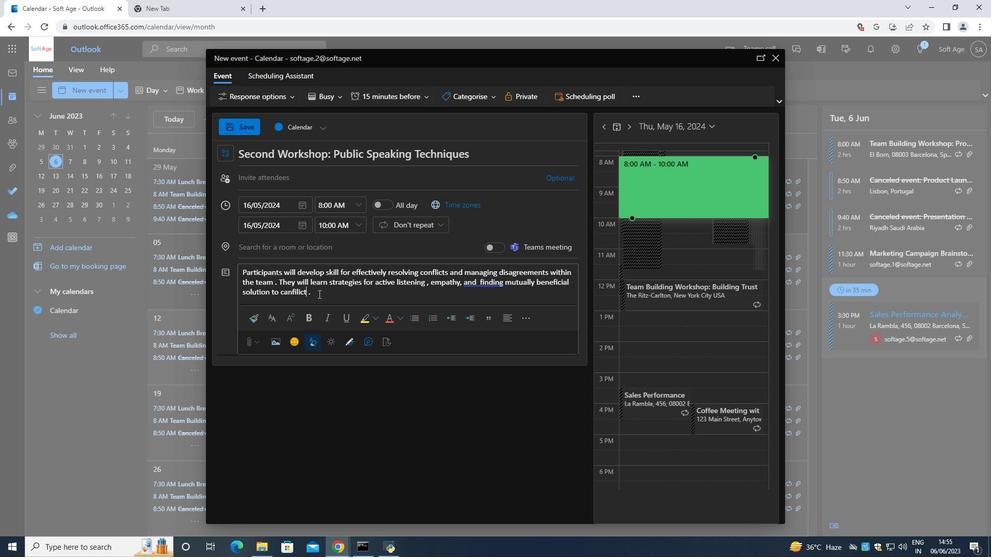 
Action: Mouse moved to (319, 300)
Screenshot: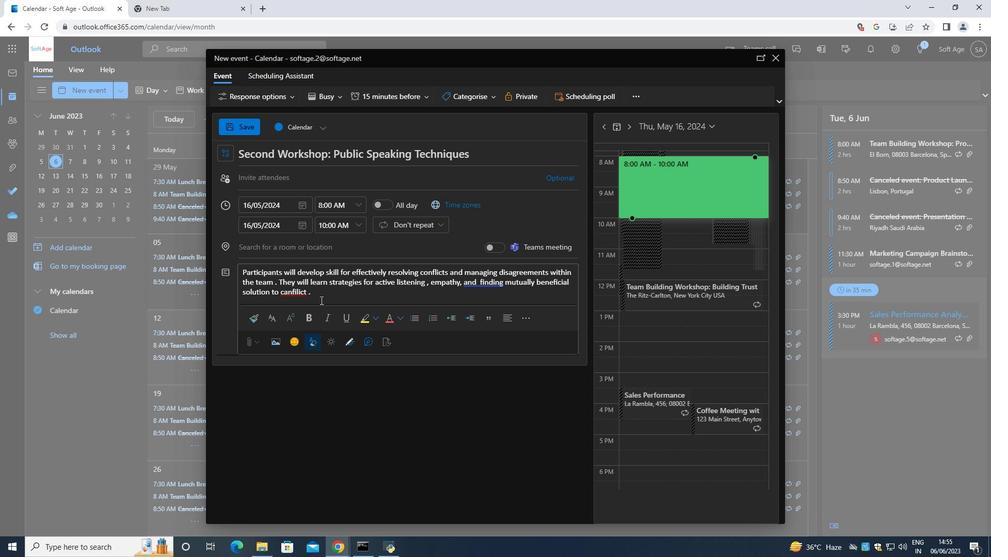 
Action: Key pressed <Key.left>
Screenshot: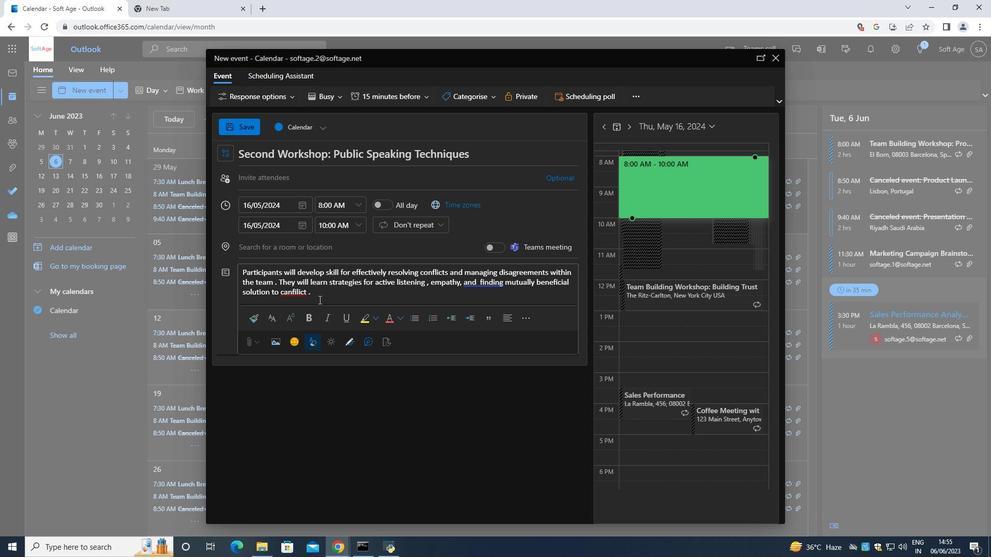 
Action: Mouse moved to (295, 291)
Screenshot: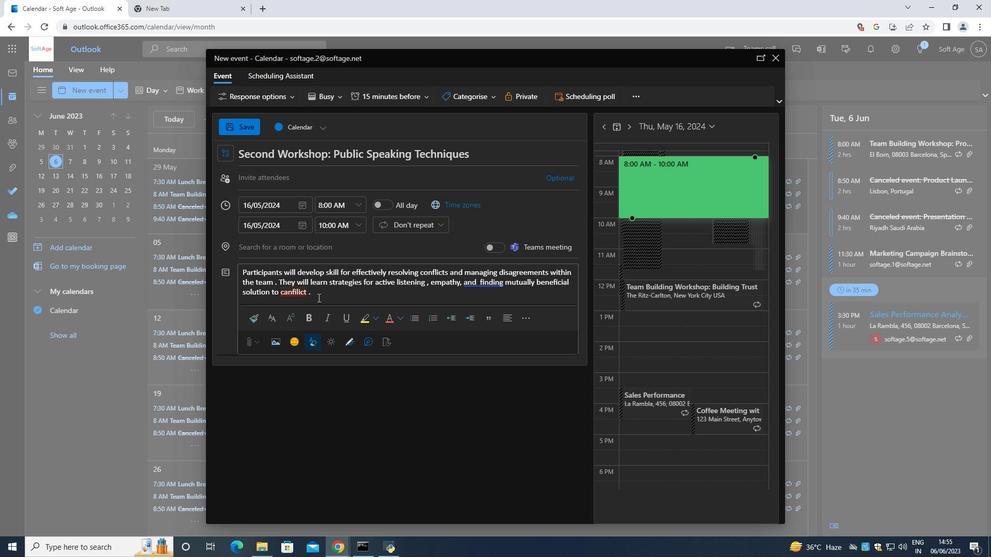 
Action: Key pressed <Key.backspace><Key.backspace><Key.backspace><Key.backspace><Key.backspace><Key.backspace><Key.backspace><Key.backspace>onflicts
Screenshot: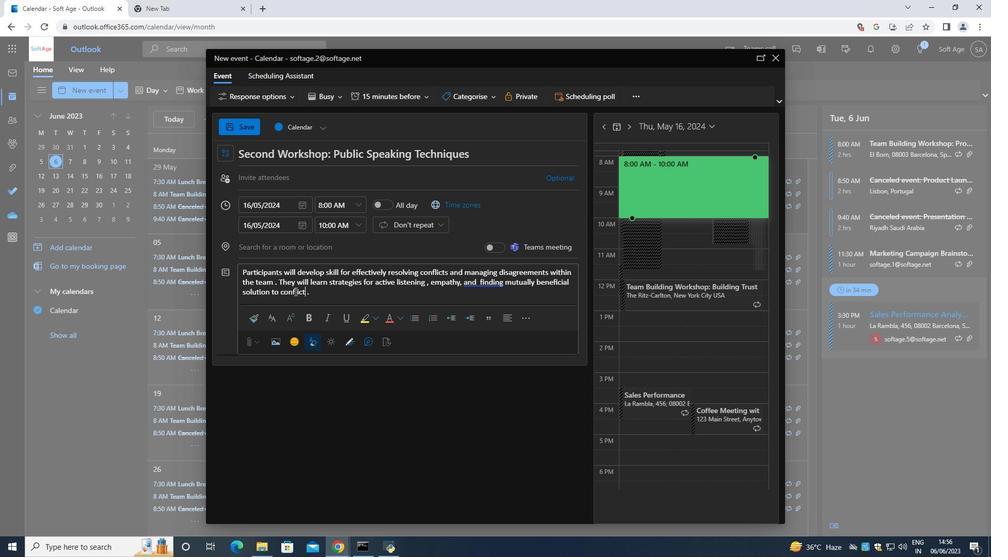 
Action: Mouse moved to (479, 283)
Screenshot: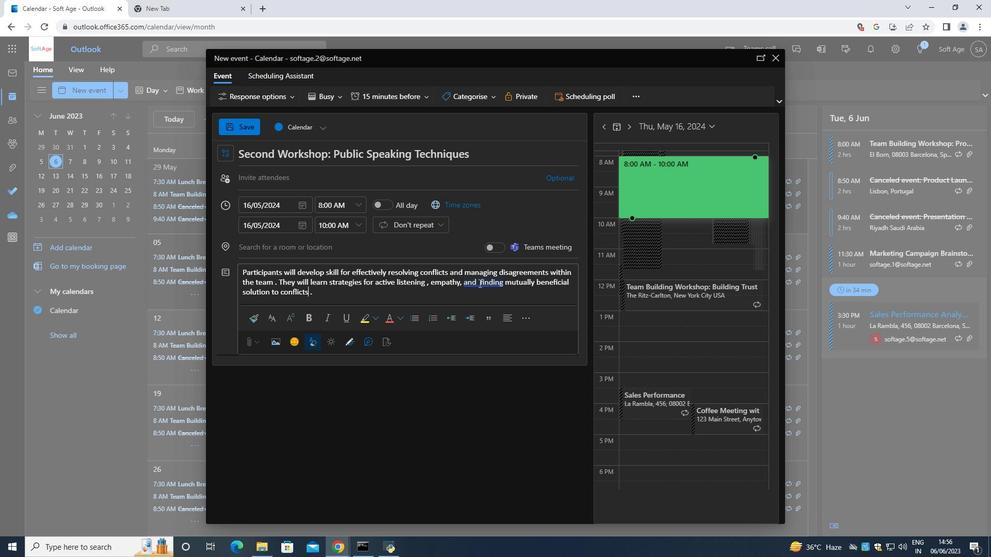 
Action: Mouse pressed left at (479, 283)
Screenshot: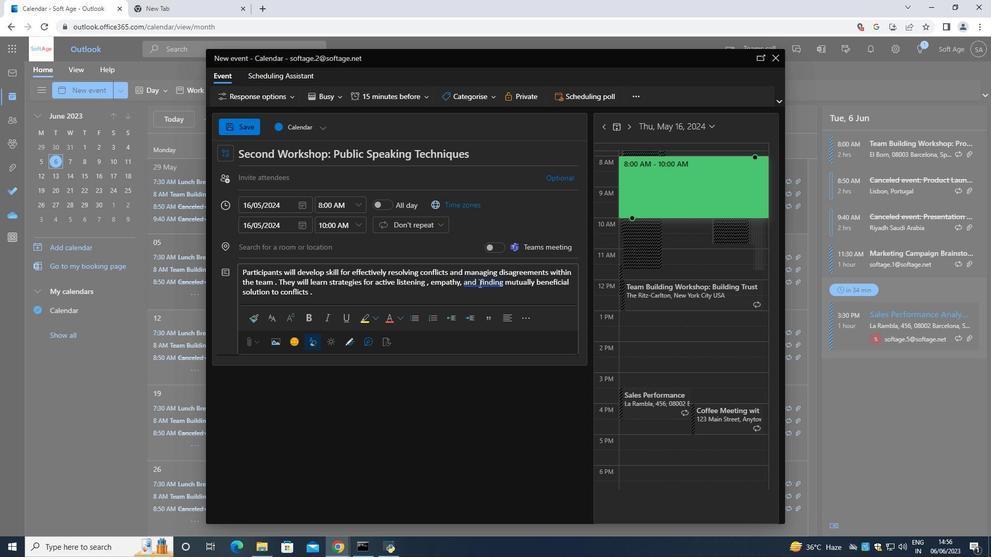 
Action: Mouse moved to (492, 275)
Screenshot: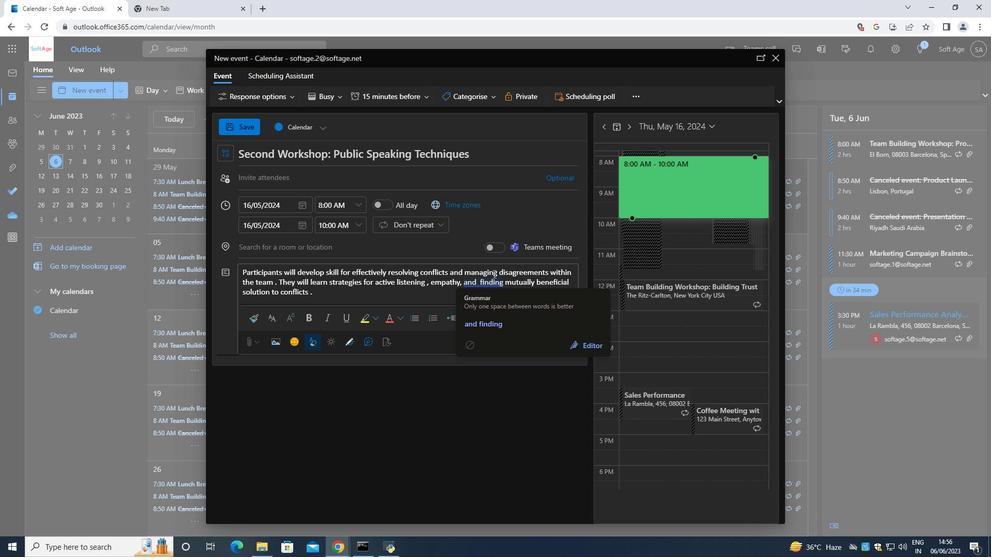
Action: Key pressed <Key.backspace>
Screenshot: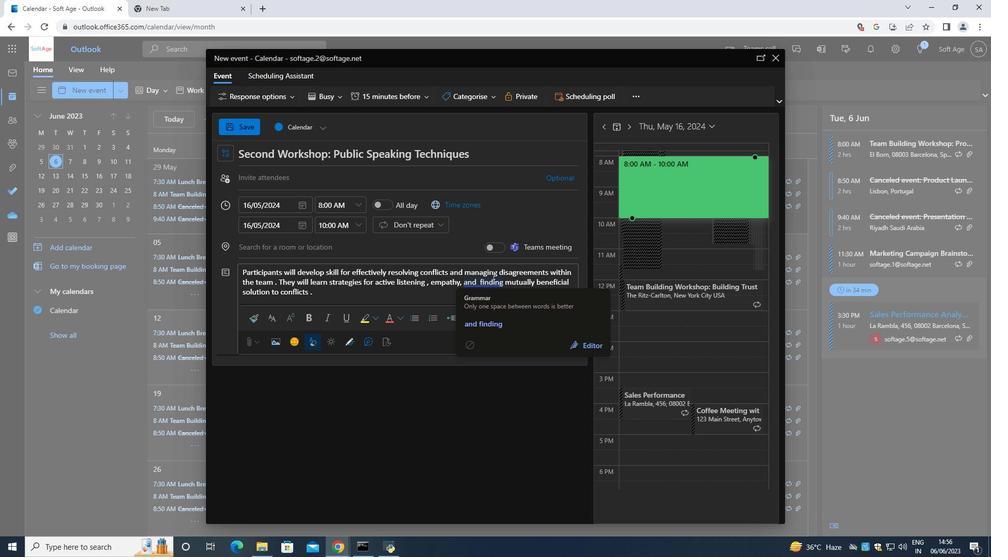 
Action: Mouse moved to (460, 91)
Screenshot: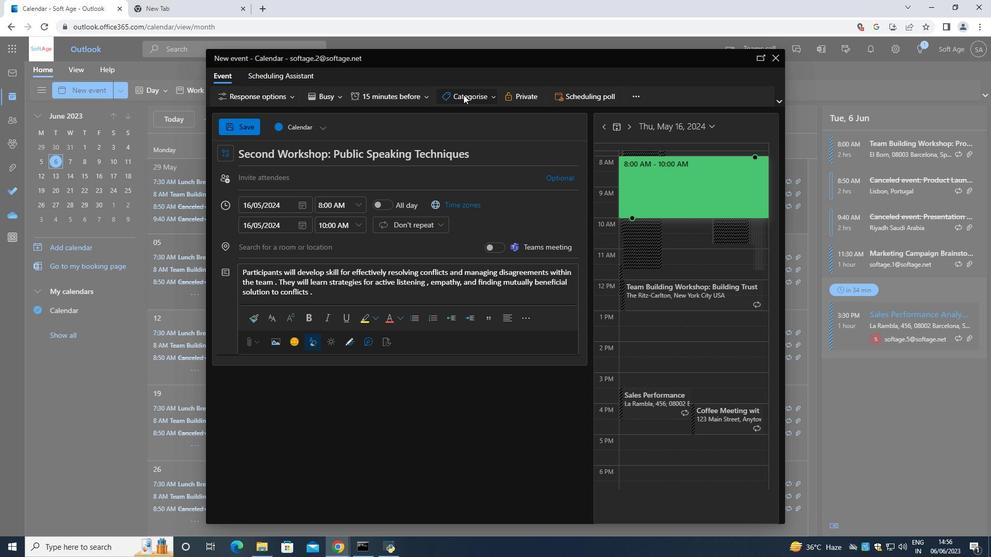
Action: Mouse pressed left at (460, 91)
Screenshot: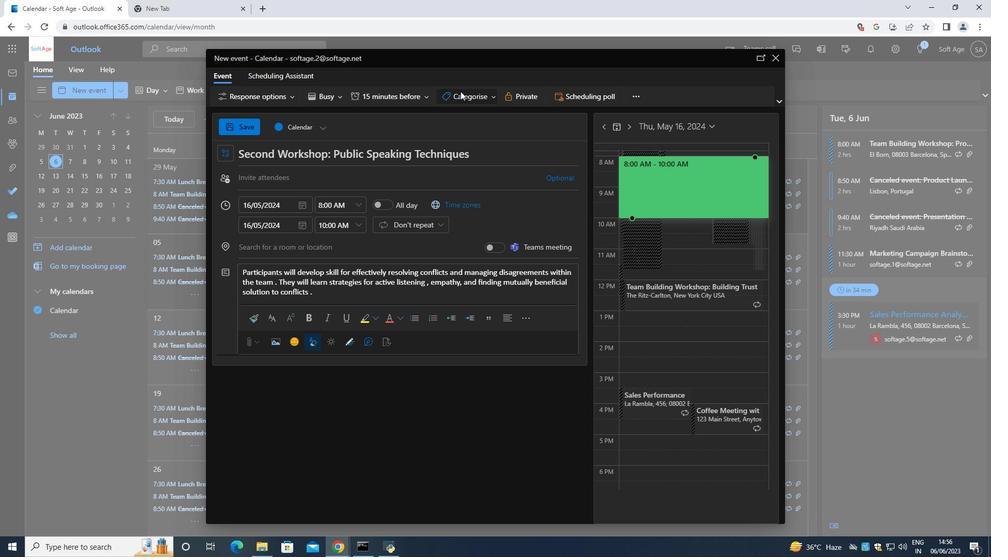 
Action: Mouse moved to (474, 153)
Screenshot: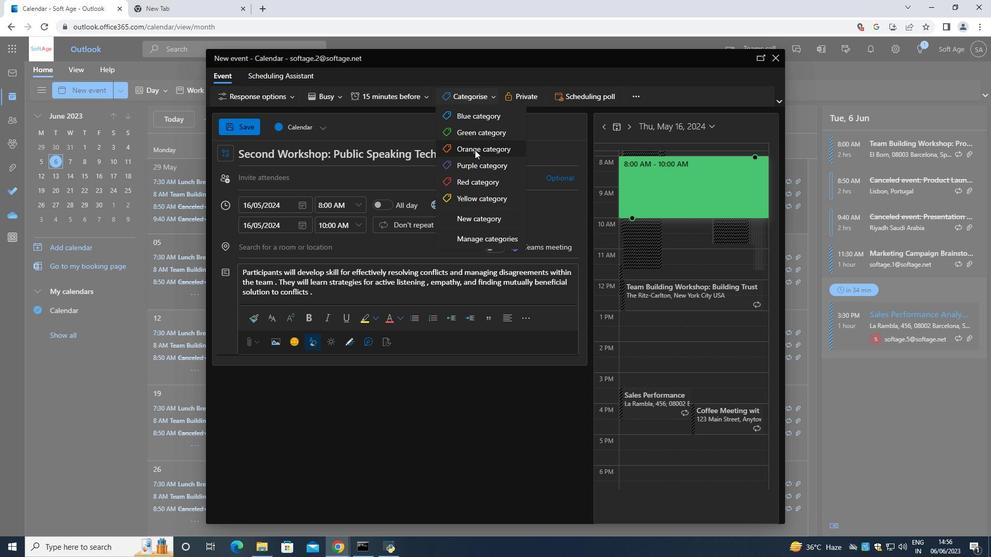 
Action: Mouse pressed left at (474, 153)
Screenshot: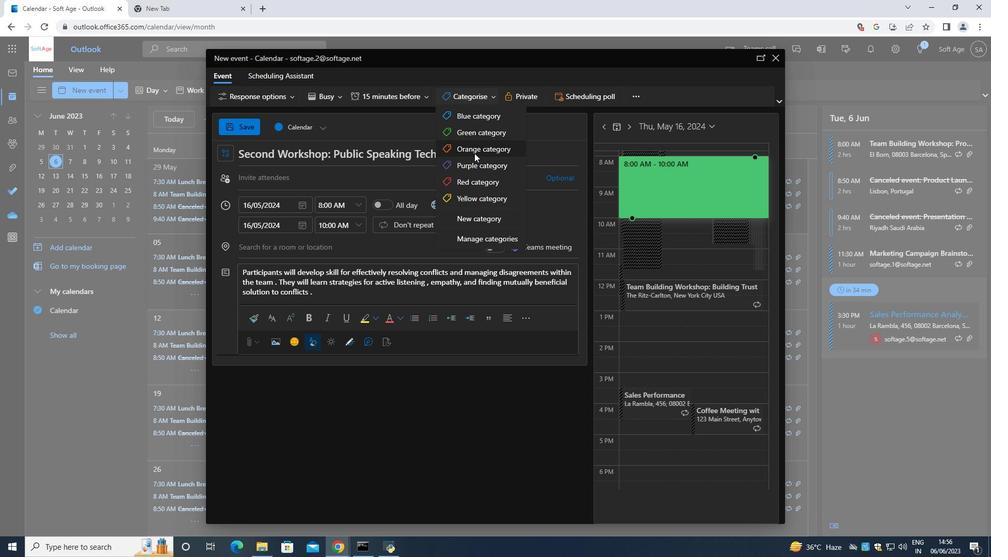 
Action: Mouse moved to (408, 176)
Screenshot: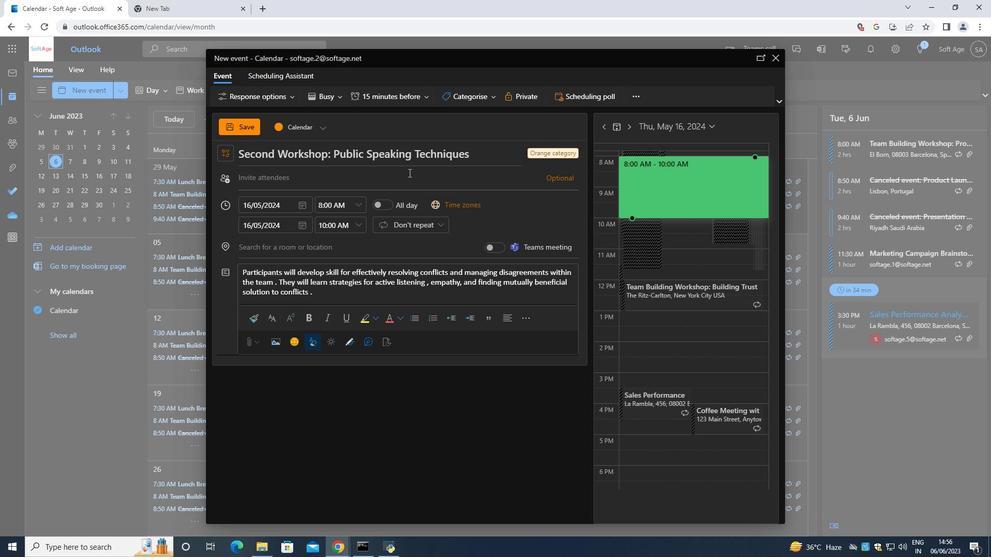 
Action: Mouse pressed left at (408, 176)
Screenshot: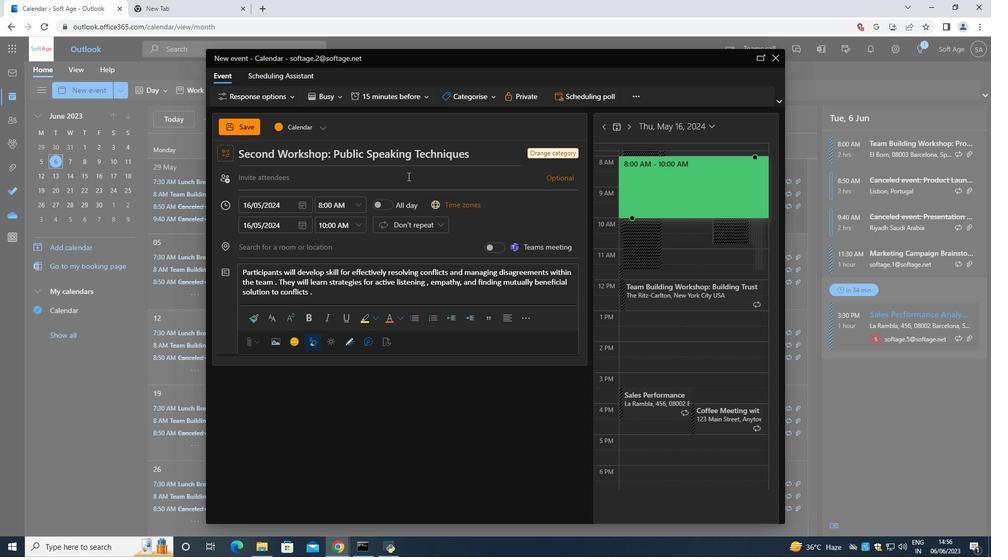 
Action: Mouse moved to (399, 171)
Screenshot: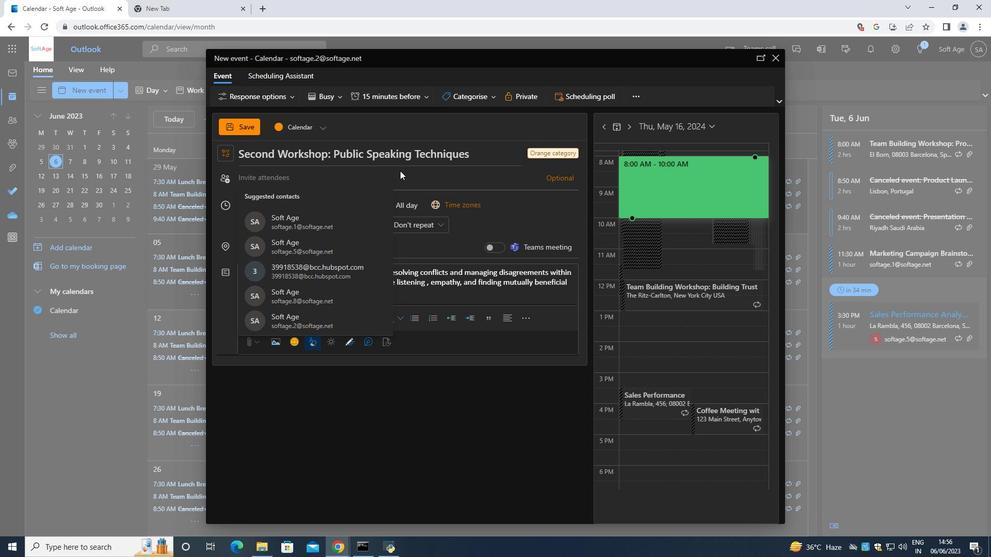 
Action: Key pressed <Key.shift>
Screenshot: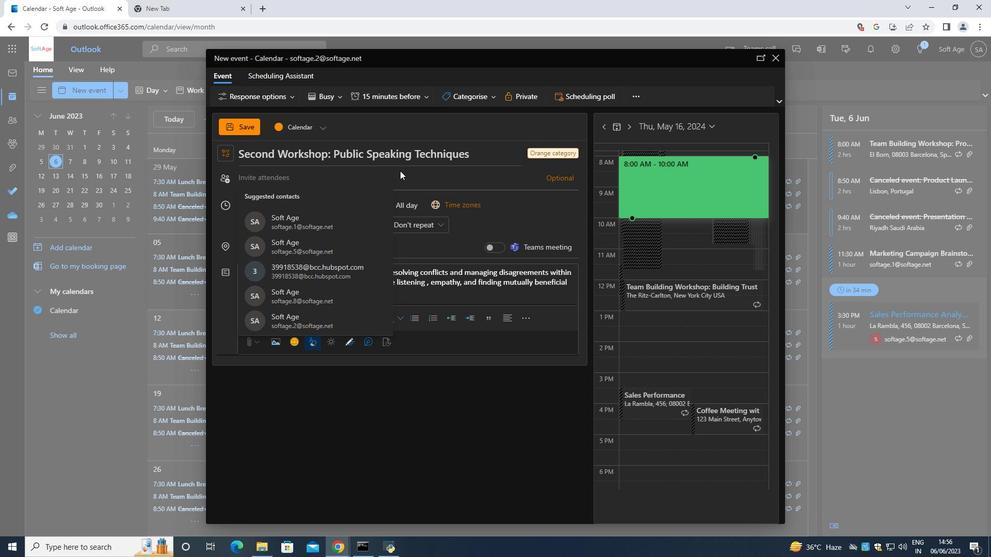 
Action: Mouse moved to (398, 170)
Screenshot: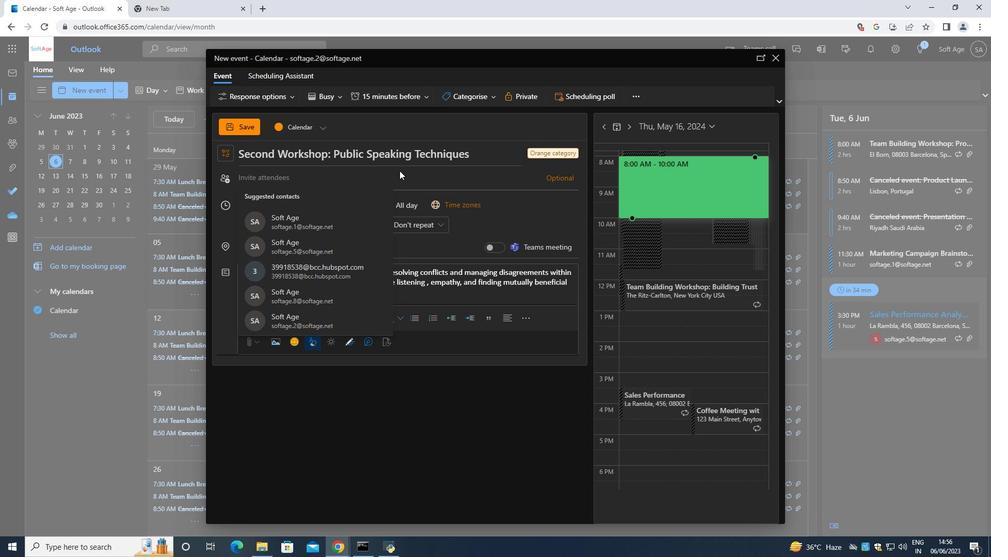 
Action: Key pressed S
Screenshot: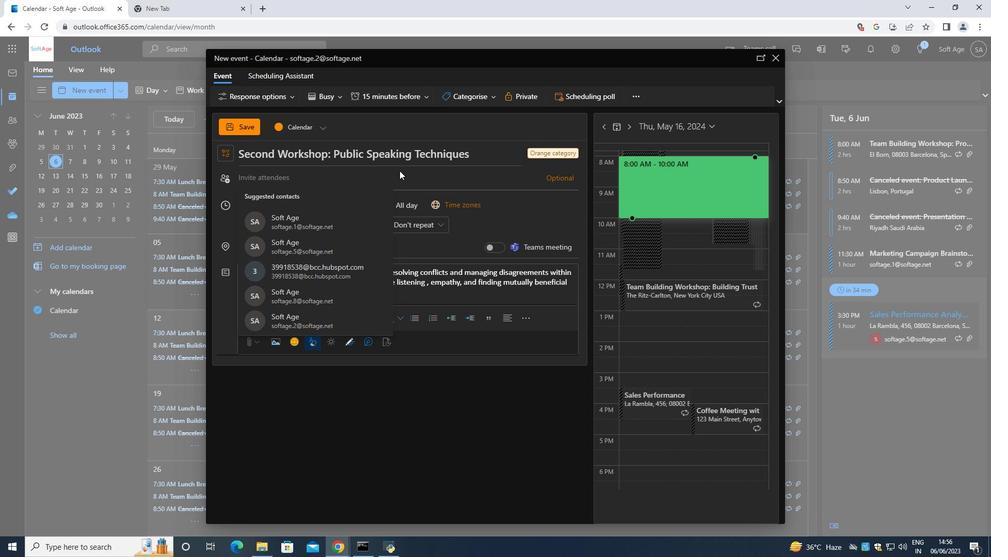 
Action: Mouse moved to (396, 169)
Screenshot: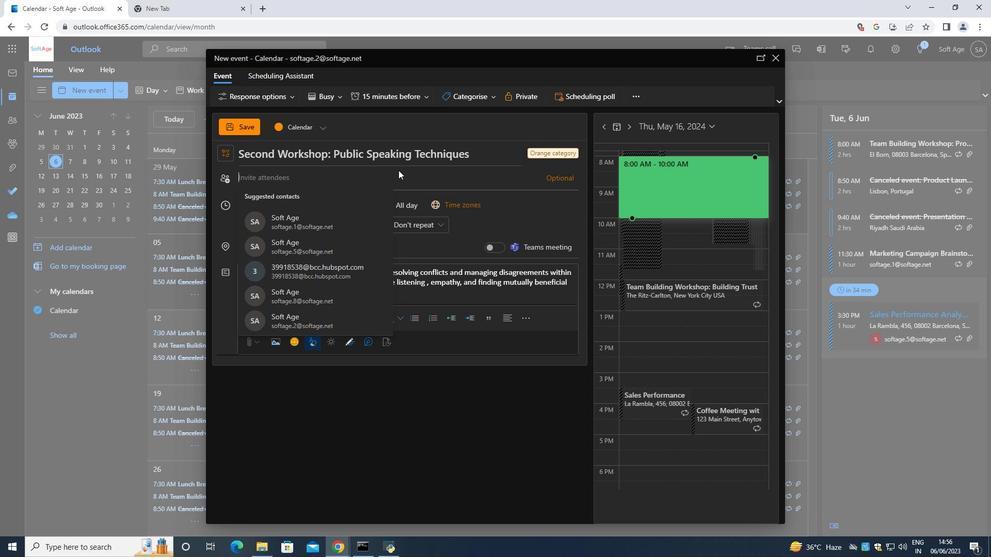 
Action: Key pressed oftage.
Screenshot: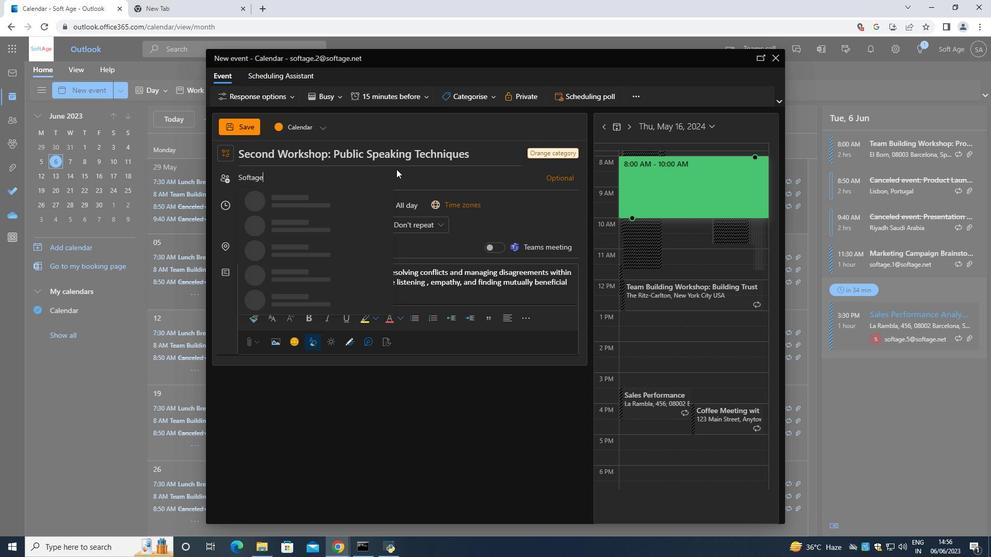 
Action: Mouse moved to (395, 168)
Screenshot: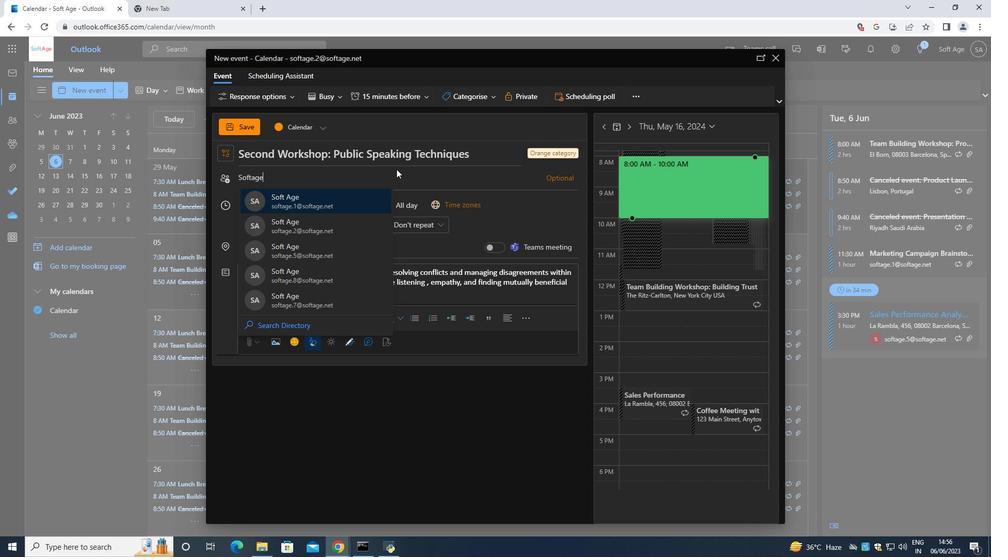 
Action: Key pressed 8<Key.shift><Key.shift><Key.shift>@
Screenshot: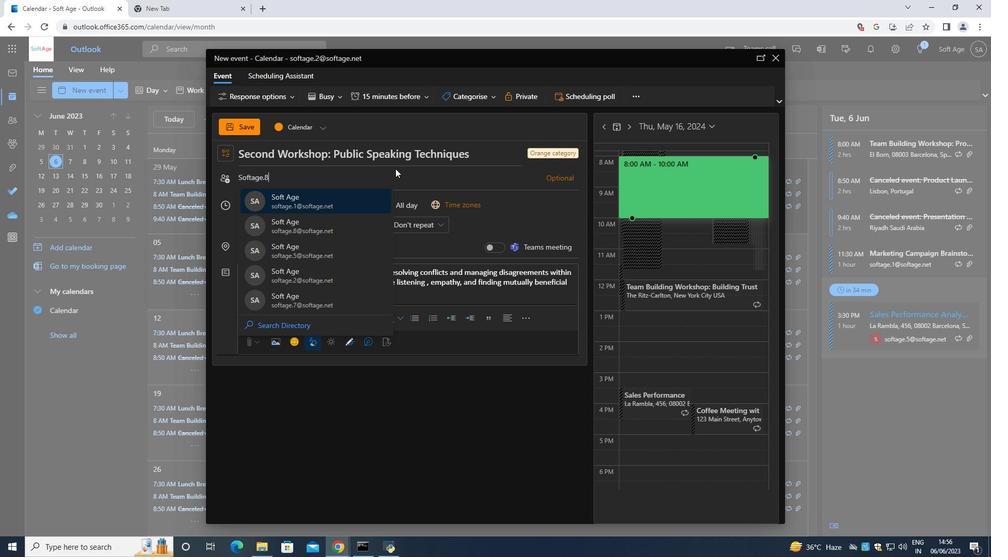 
Action: Mouse moved to (301, 204)
Screenshot: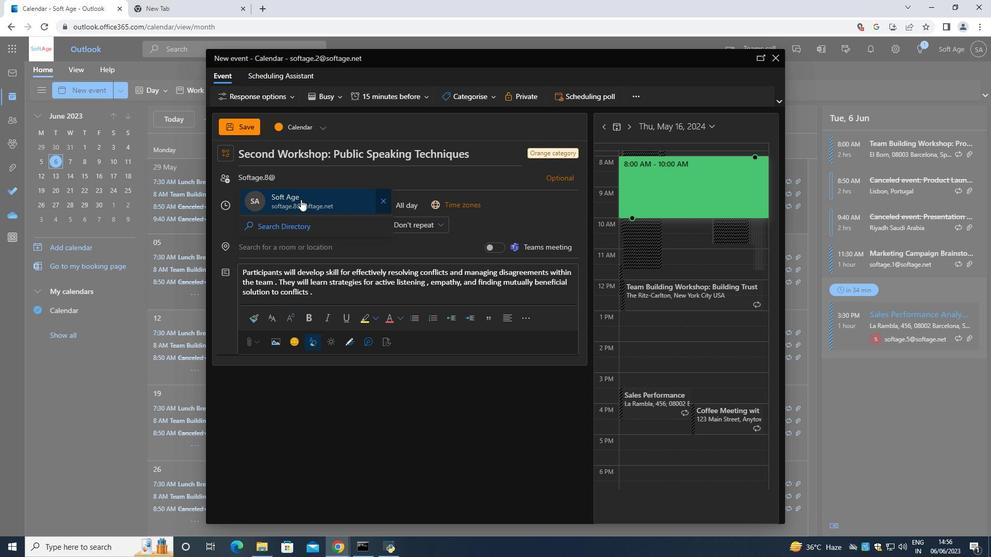 
Action: Mouse pressed left at (301, 204)
Screenshot: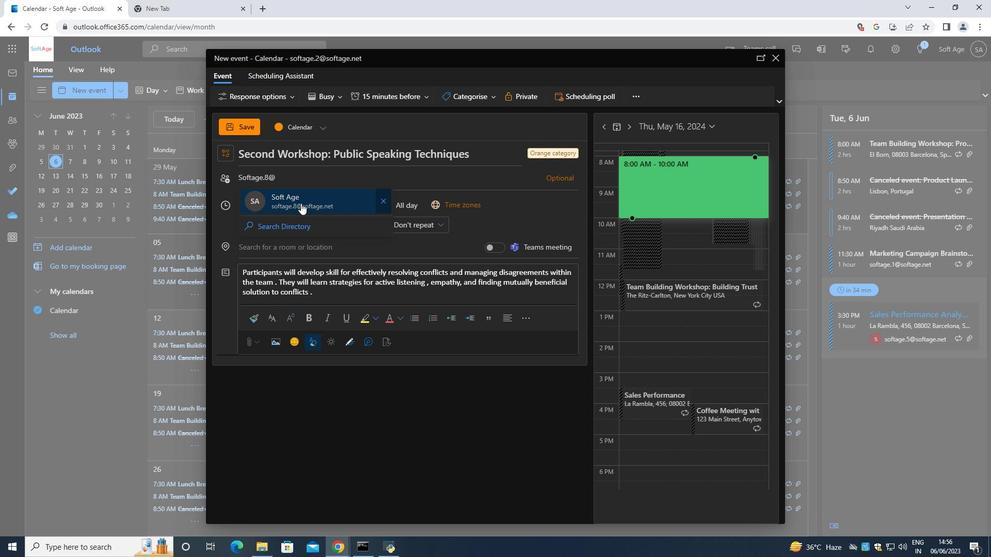 
Action: Mouse moved to (303, 193)
Screenshot: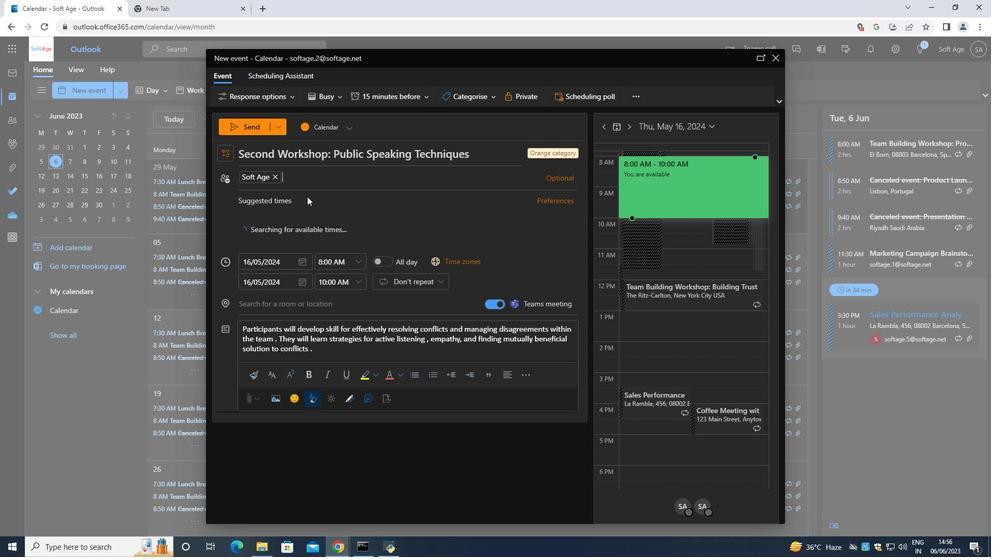 
Action: Key pressed <Key.shift>Softage.9<Key.shift><Key.shift><Key.shift><Key.shift><Key.shift><Key.shift><Key.shift><Key.shift>@
Screenshot: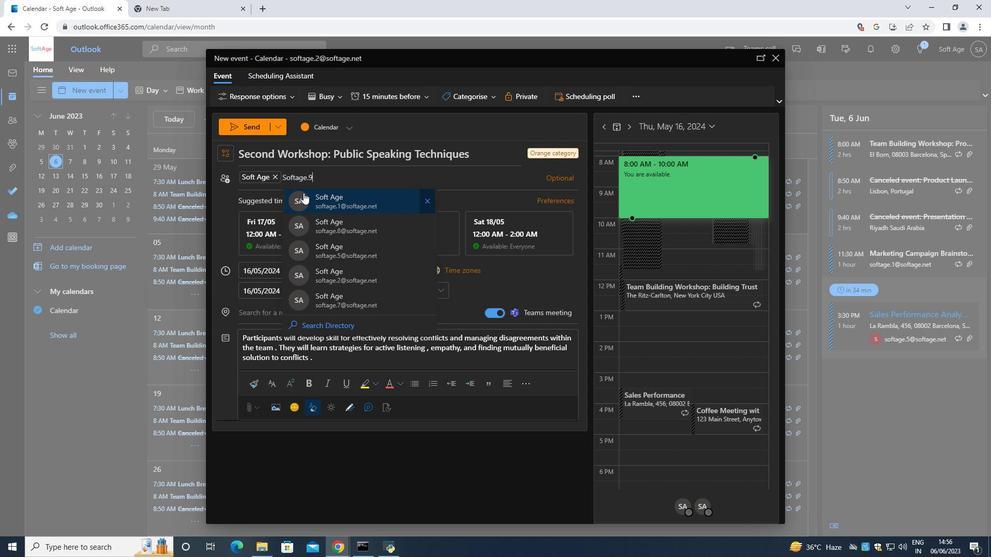 
Action: Mouse moved to (331, 205)
Screenshot: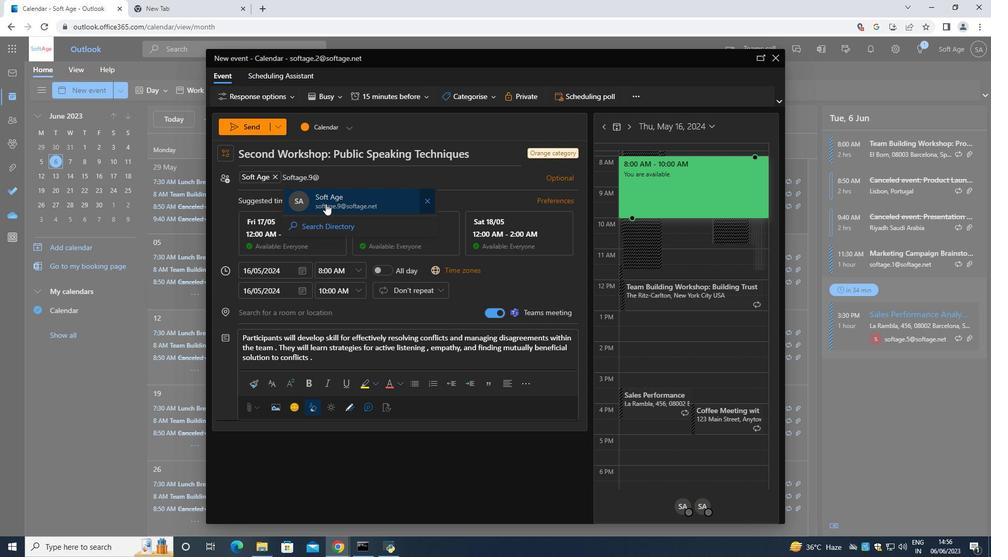 
Action: Mouse pressed left at (331, 205)
Screenshot: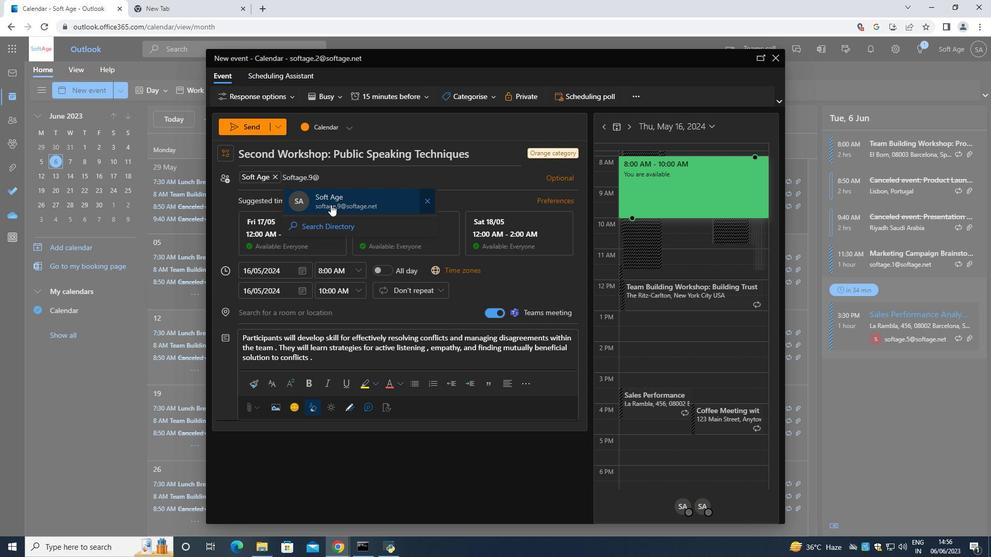 
Action: Mouse moved to (377, 100)
Screenshot: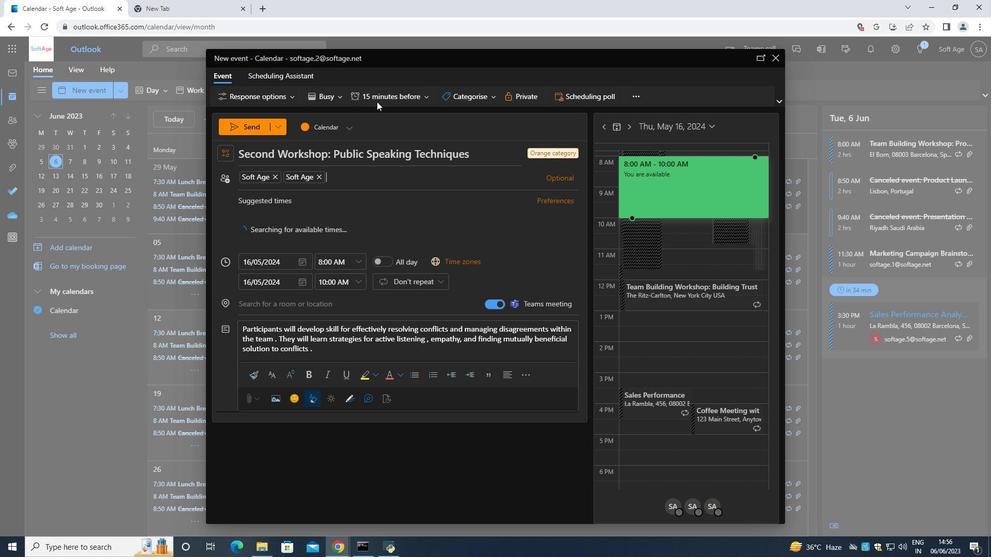 
Action: Mouse pressed left at (377, 100)
Screenshot: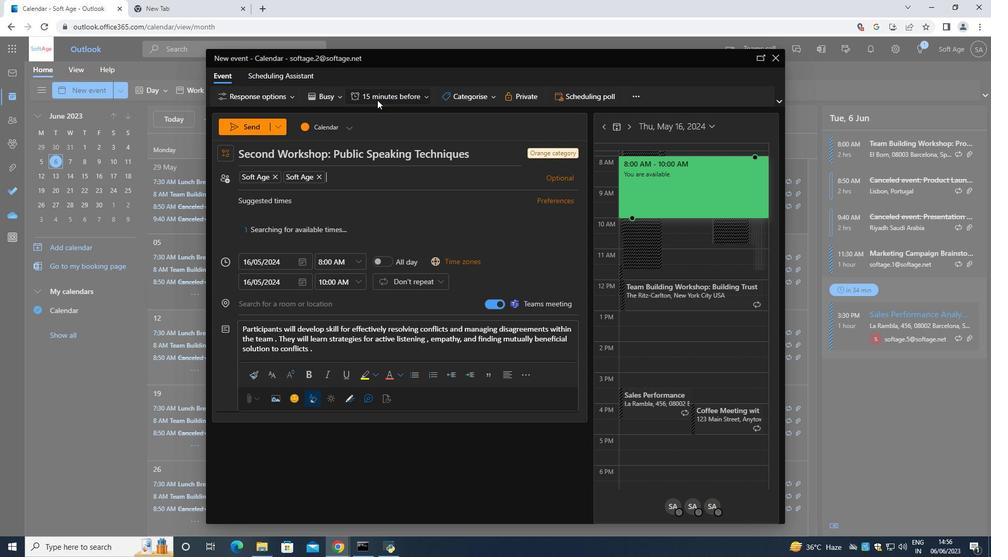 
Action: Mouse moved to (382, 175)
Screenshot: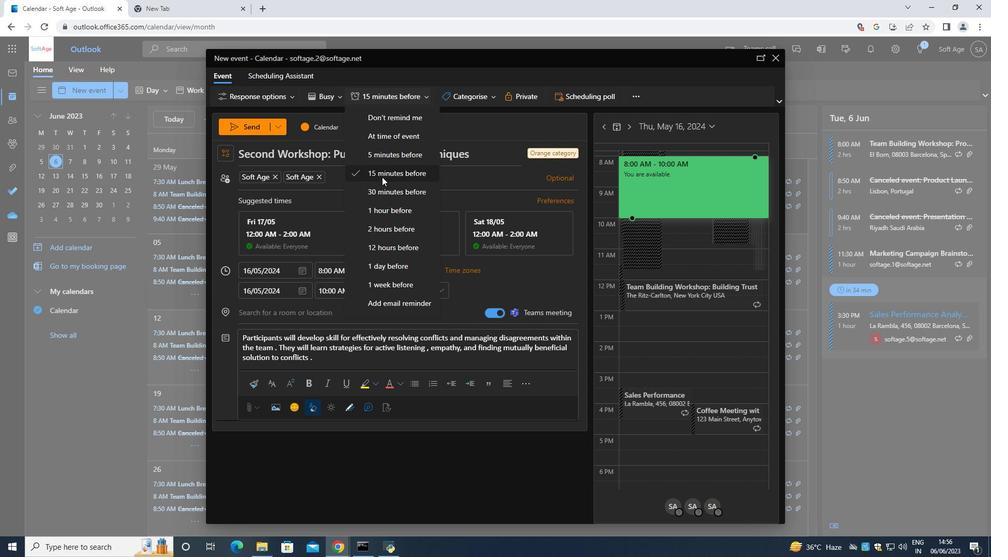 
Action: Mouse pressed left at (382, 175)
Screenshot: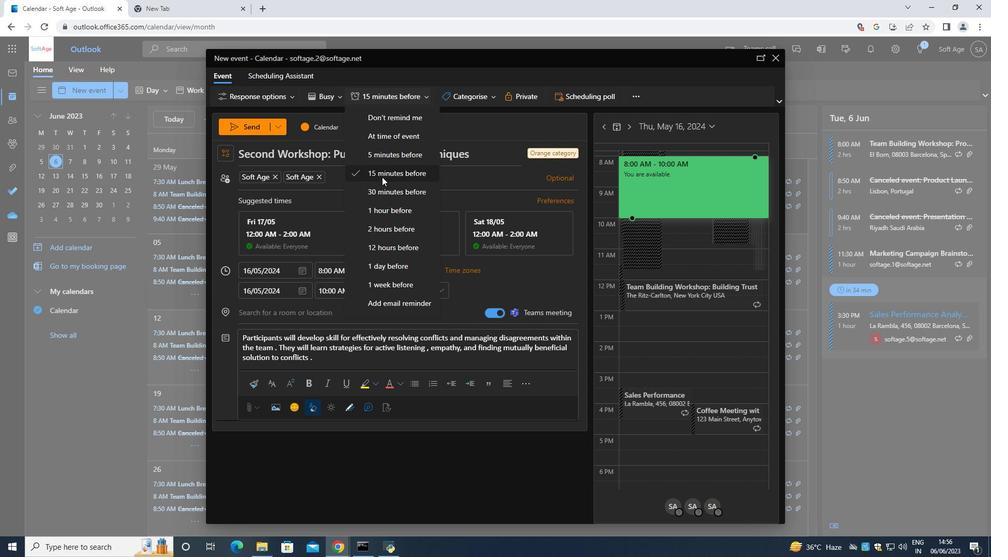 
Action: Mouse moved to (256, 125)
Screenshot: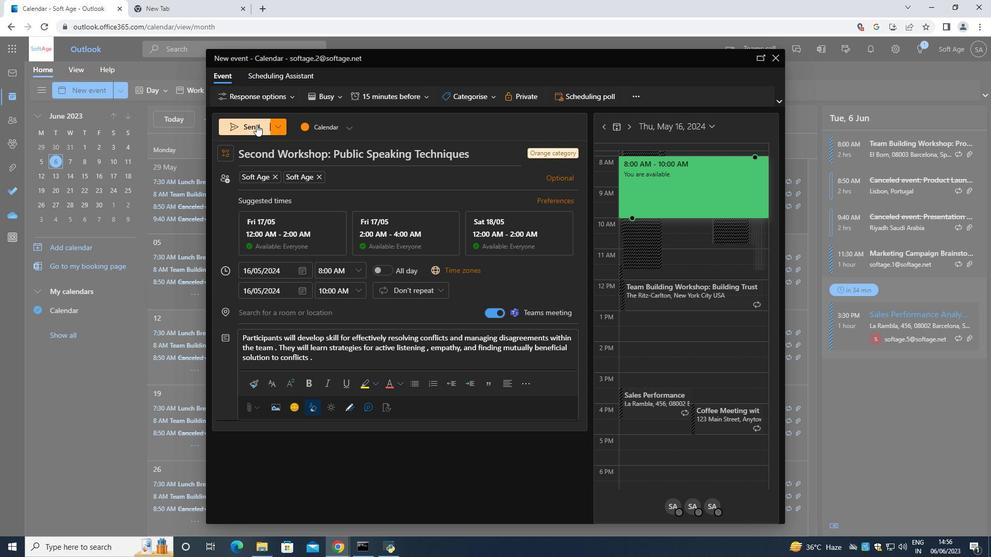 
Action: Mouse pressed left at (256, 125)
Screenshot: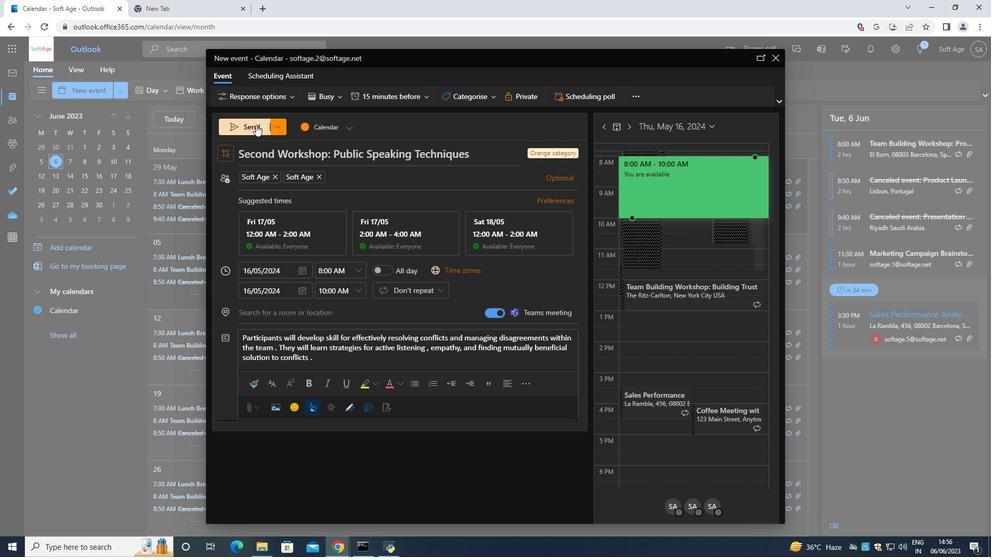 
